 Task: Find connections with filter location Cerquilho with filter topic #productmanagementwith filter profile language French with filter current company Career For Freshers with filter school Vijayawada Jobs with filter industry Business Intelligence Platforms with filter service category Network Support with filter keywords title Personal Trainer
Action: Mouse moved to (541, 107)
Screenshot: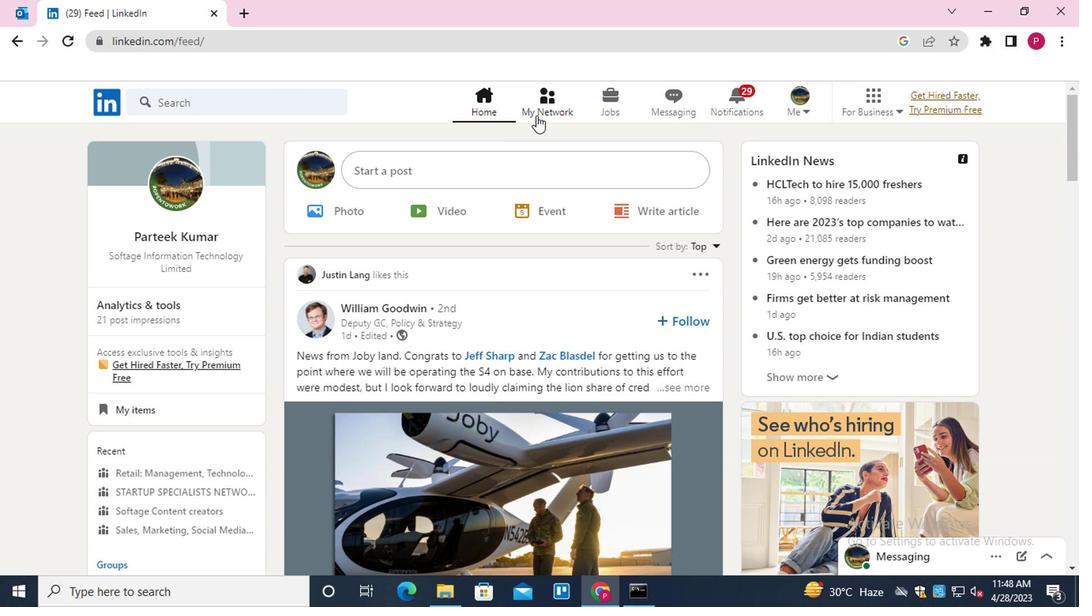 
Action: Mouse pressed left at (541, 107)
Screenshot: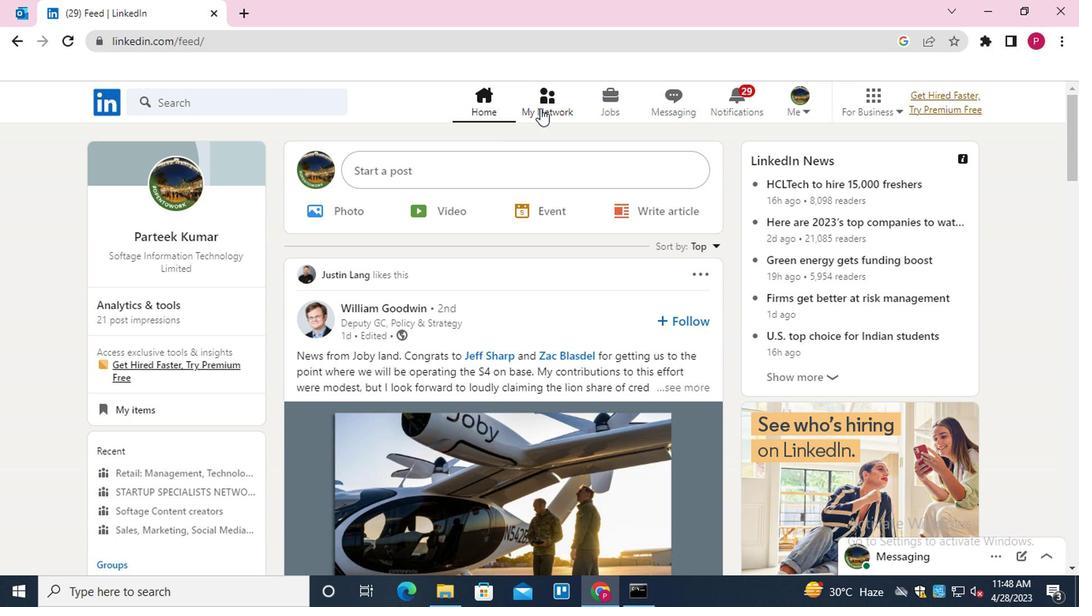 
Action: Mouse moved to (242, 198)
Screenshot: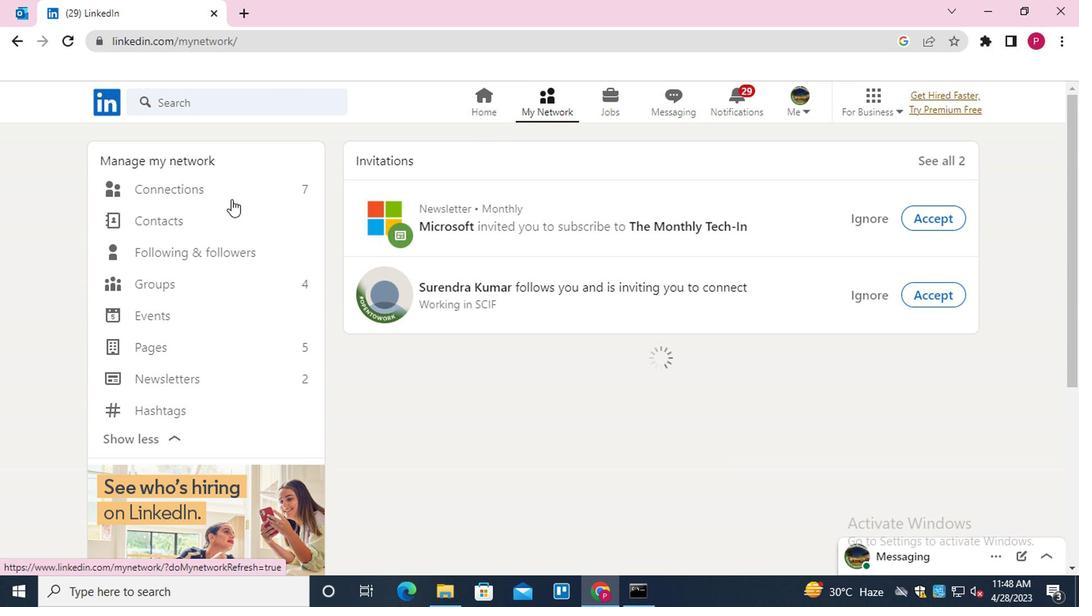 
Action: Mouse pressed left at (242, 198)
Screenshot: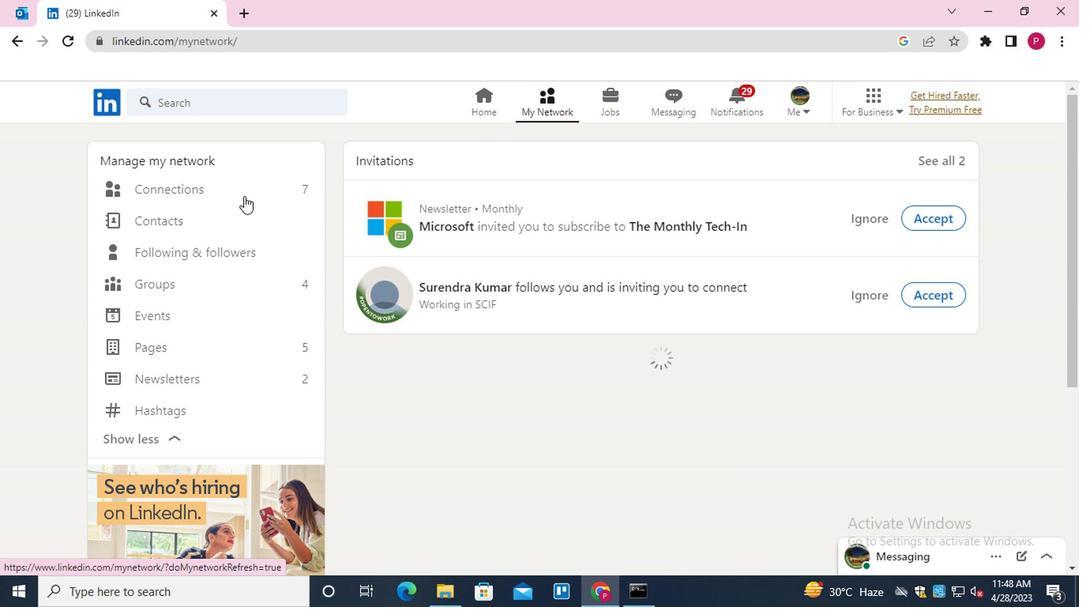 
Action: Mouse moved to (251, 194)
Screenshot: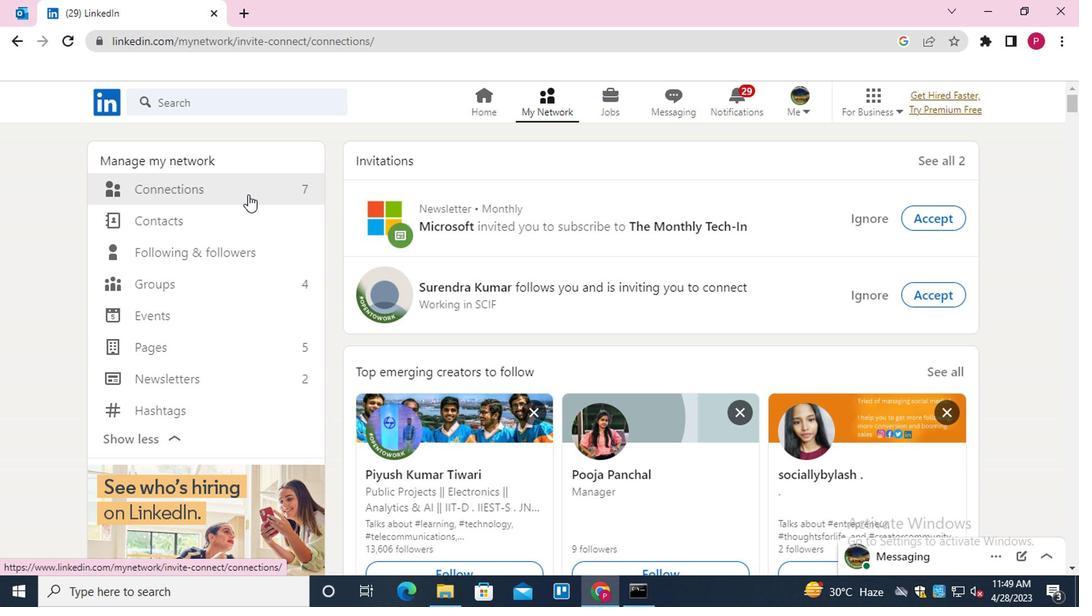 
Action: Mouse pressed left at (251, 194)
Screenshot: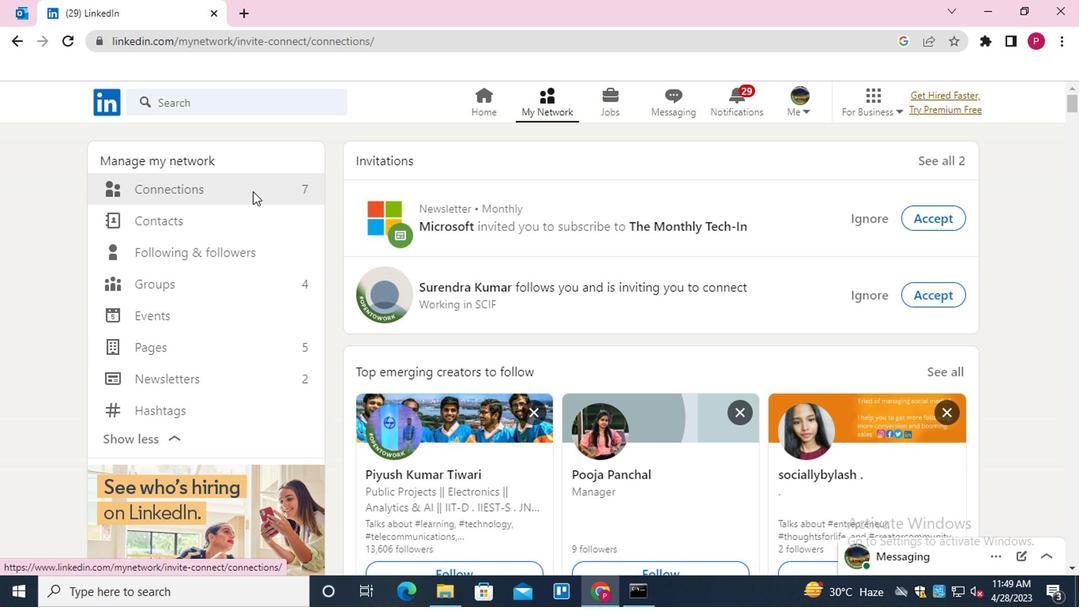 
Action: Mouse moved to (644, 192)
Screenshot: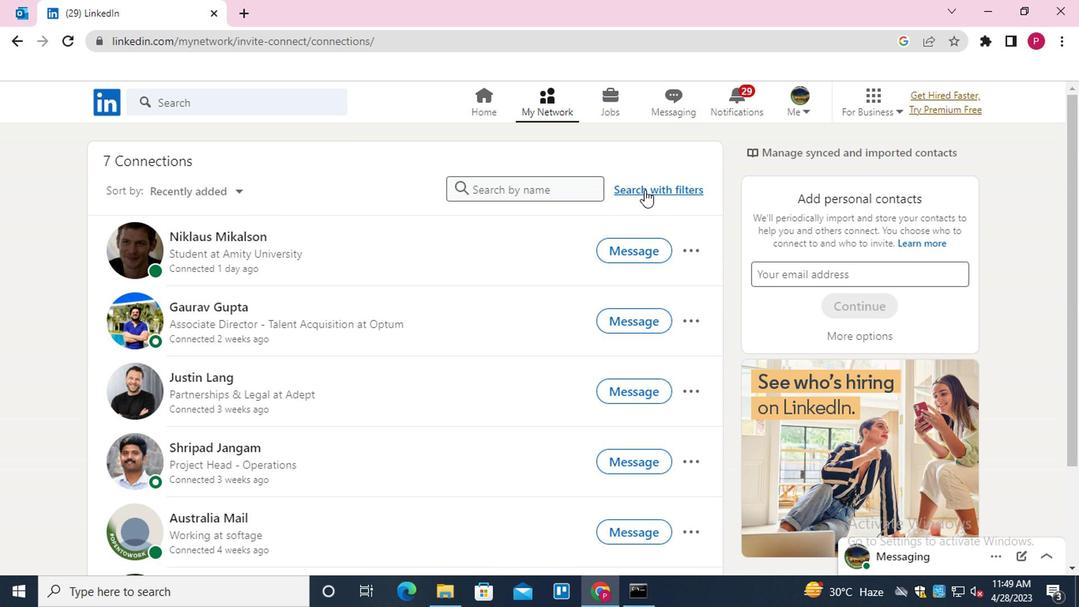 
Action: Mouse pressed left at (644, 192)
Screenshot: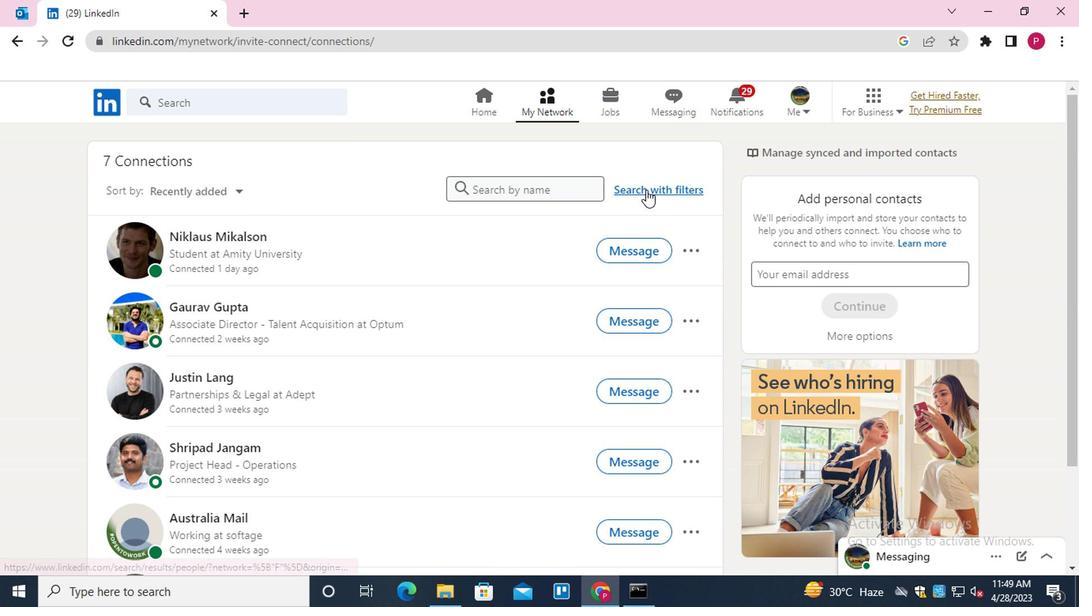 
Action: Mouse moved to (596, 147)
Screenshot: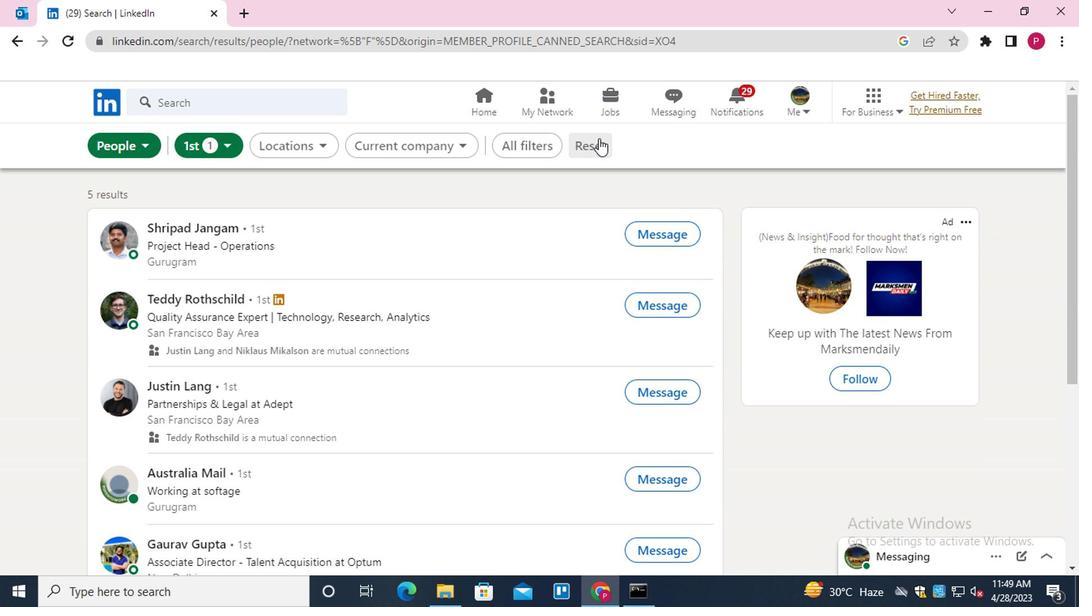 
Action: Mouse pressed left at (596, 147)
Screenshot: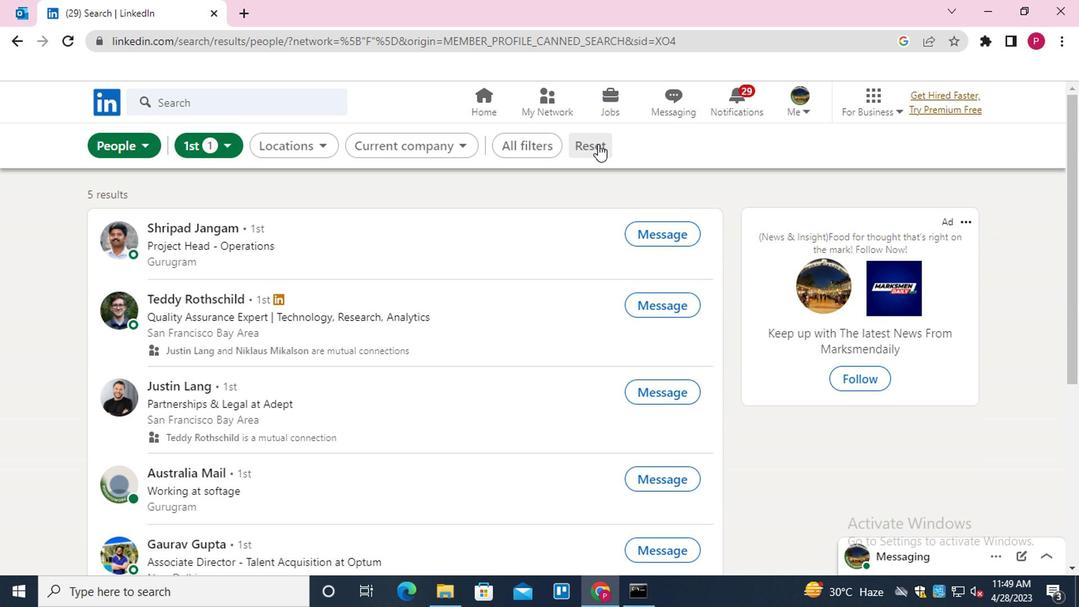 
Action: Mouse moved to (555, 150)
Screenshot: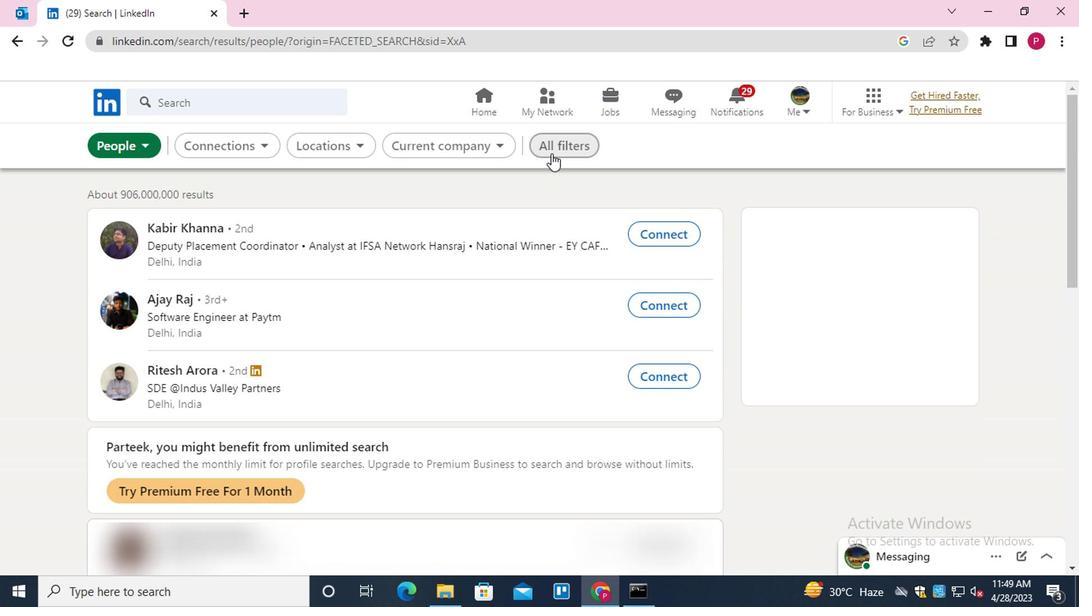 
Action: Mouse pressed left at (555, 150)
Screenshot: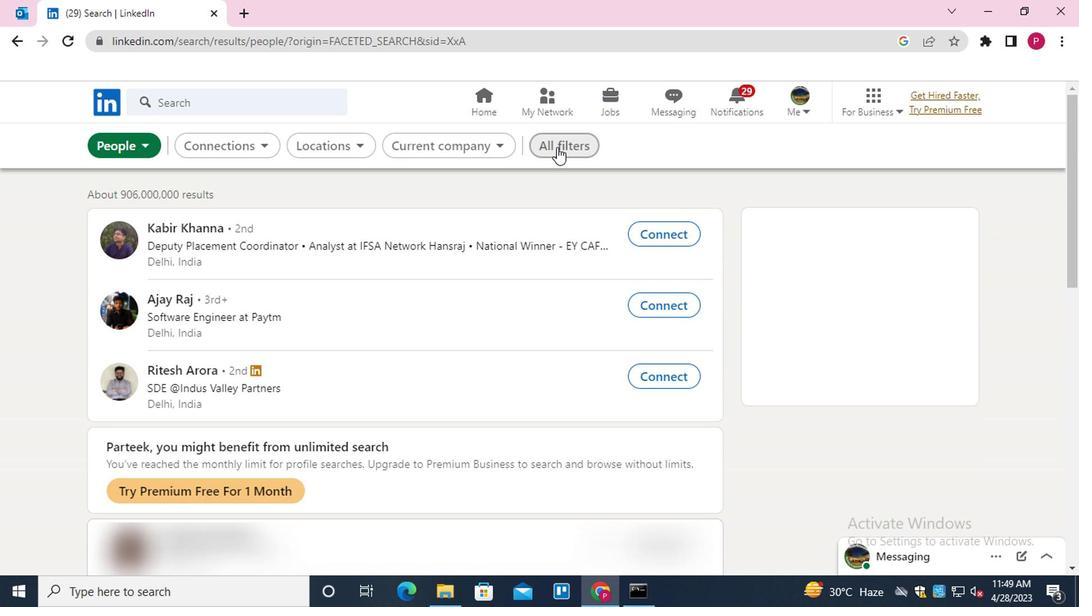 
Action: Mouse moved to (901, 352)
Screenshot: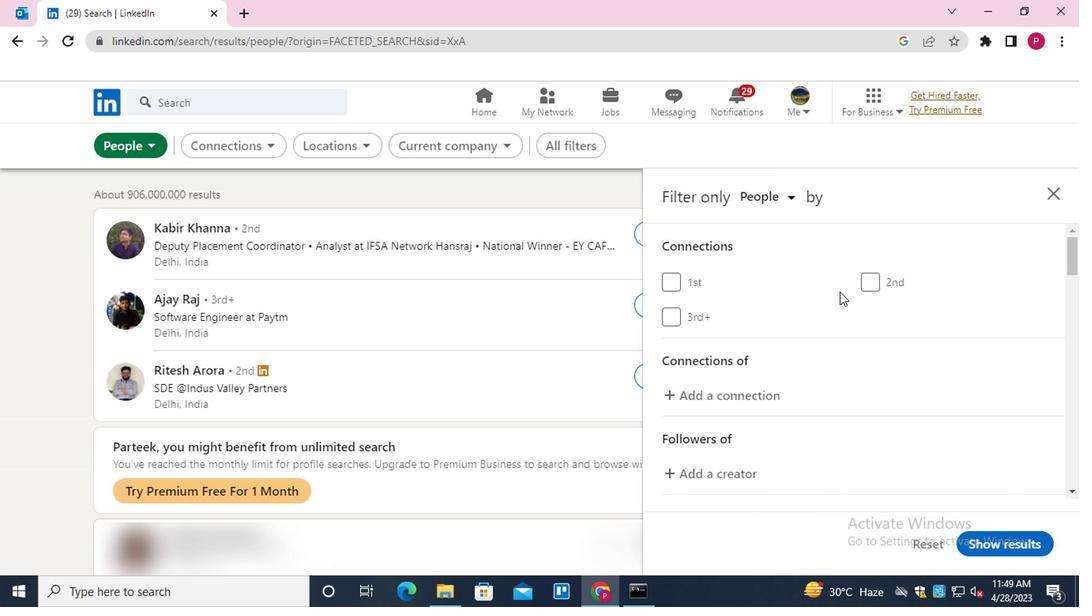 
Action: Mouse scrolled (901, 351) with delta (0, 0)
Screenshot: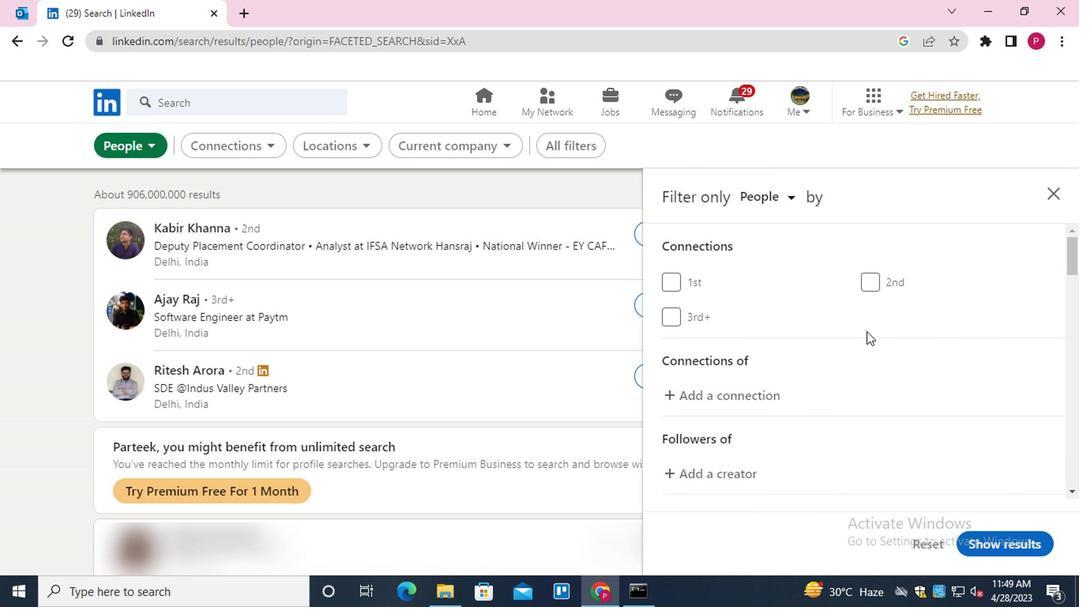 
Action: Mouse scrolled (901, 351) with delta (0, 0)
Screenshot: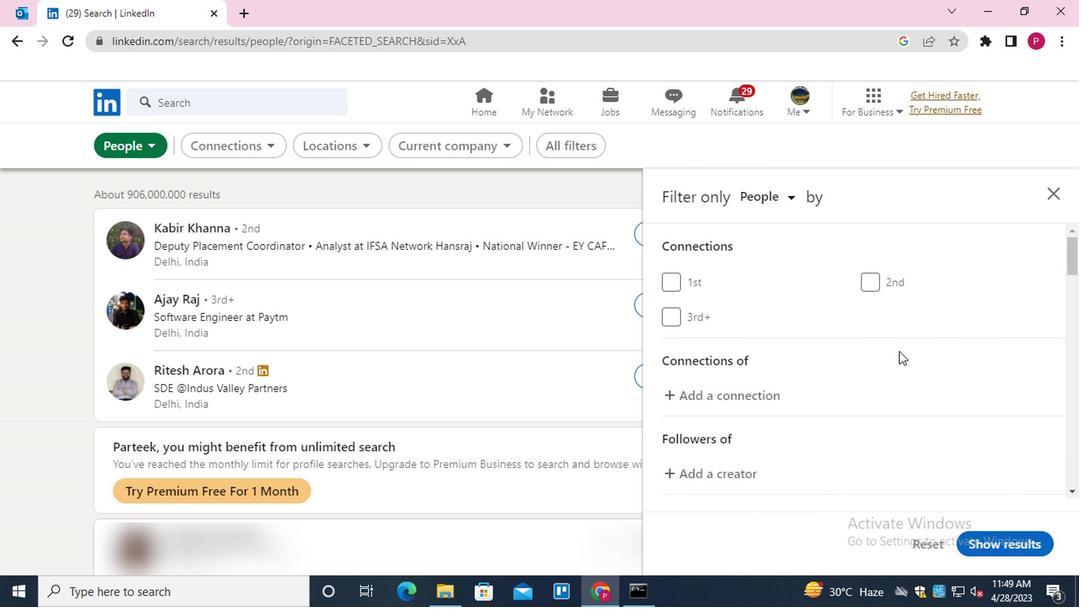 
Action: Mouse moved to (845, 367)
Screenshot: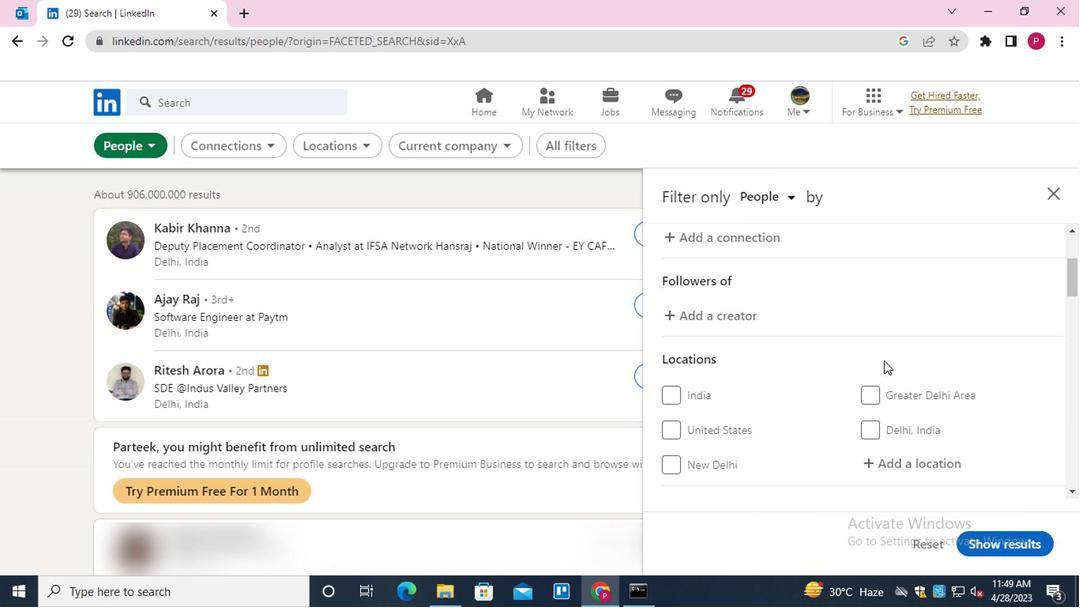
Action: Mouse scrolled (845, 366) with delta (0, -1)
Screenshot: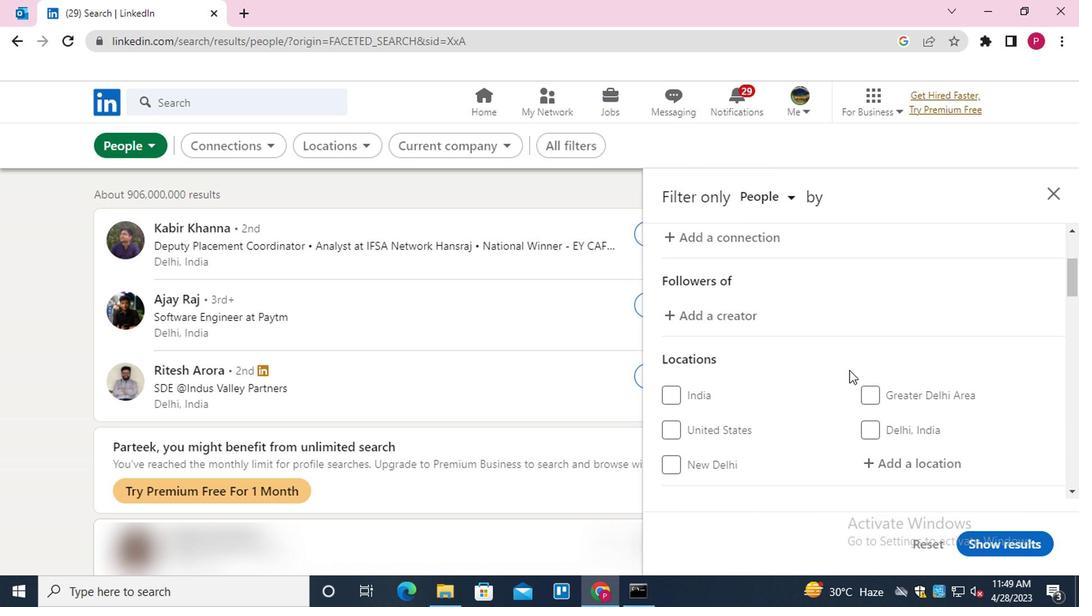 
Action: Mouse moved to (844, 367)
Screenshot: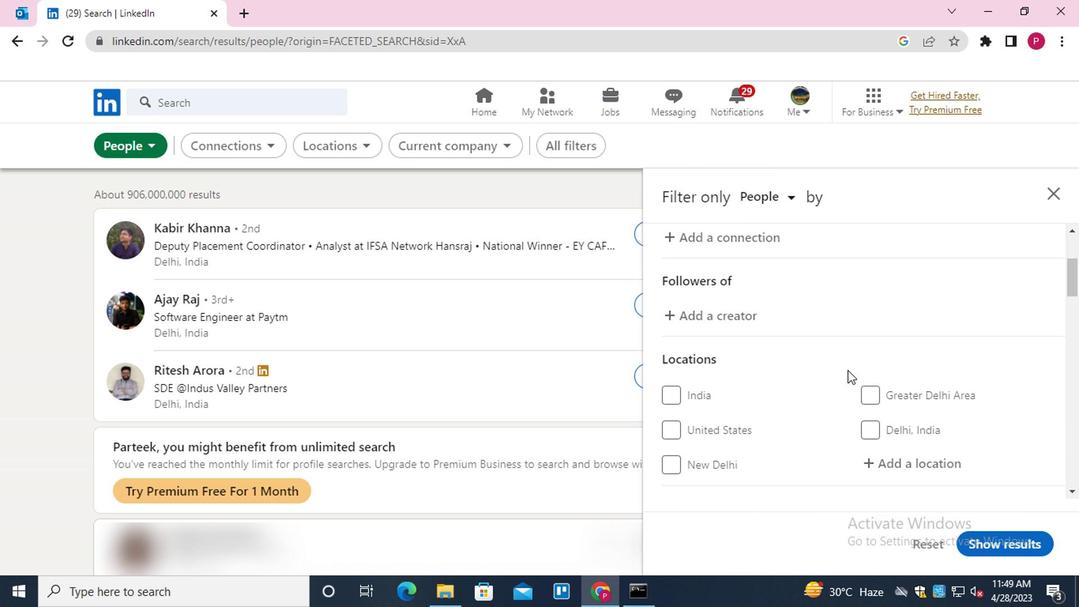 
Action: Mouse scrolled (844, 366) with delta (0, -1)
Screenshot: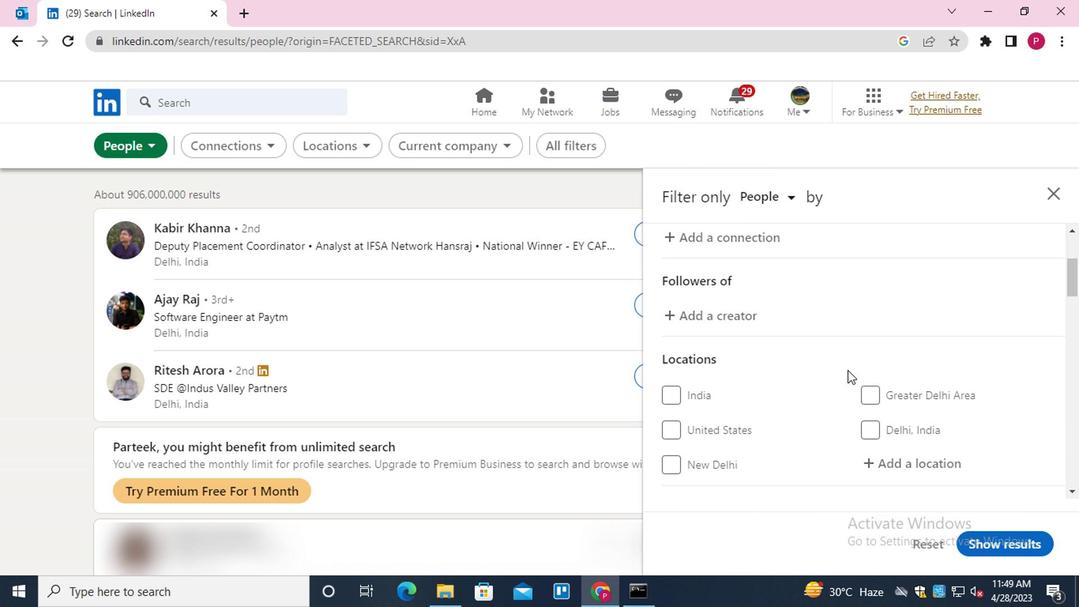 
Action: Mouse moved to (927, 299)
Screenshot: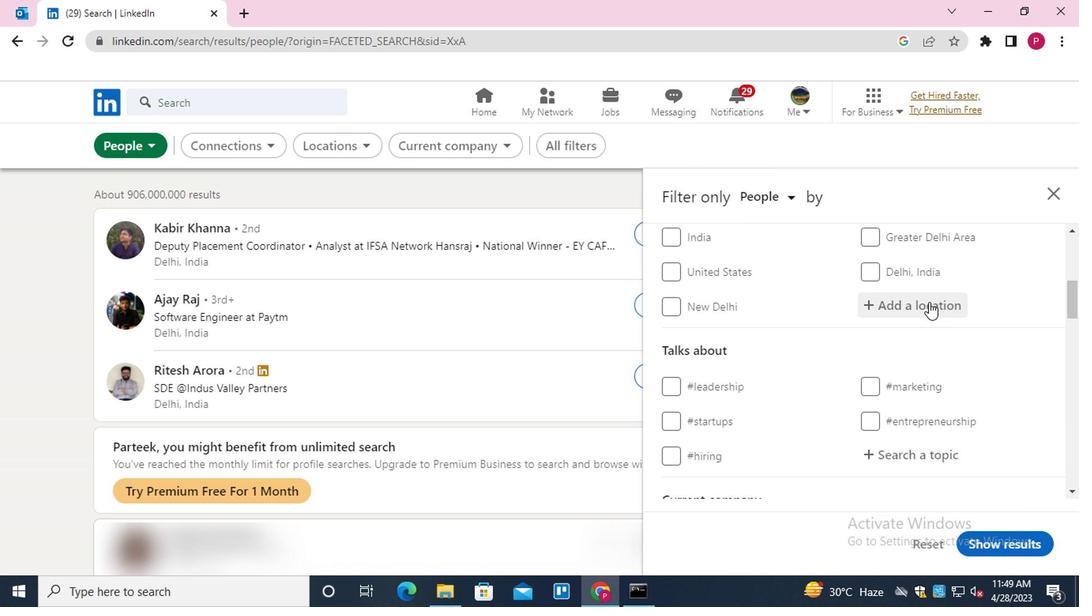 
Action: Mouse pressed left at (927, 299)
Screenshot: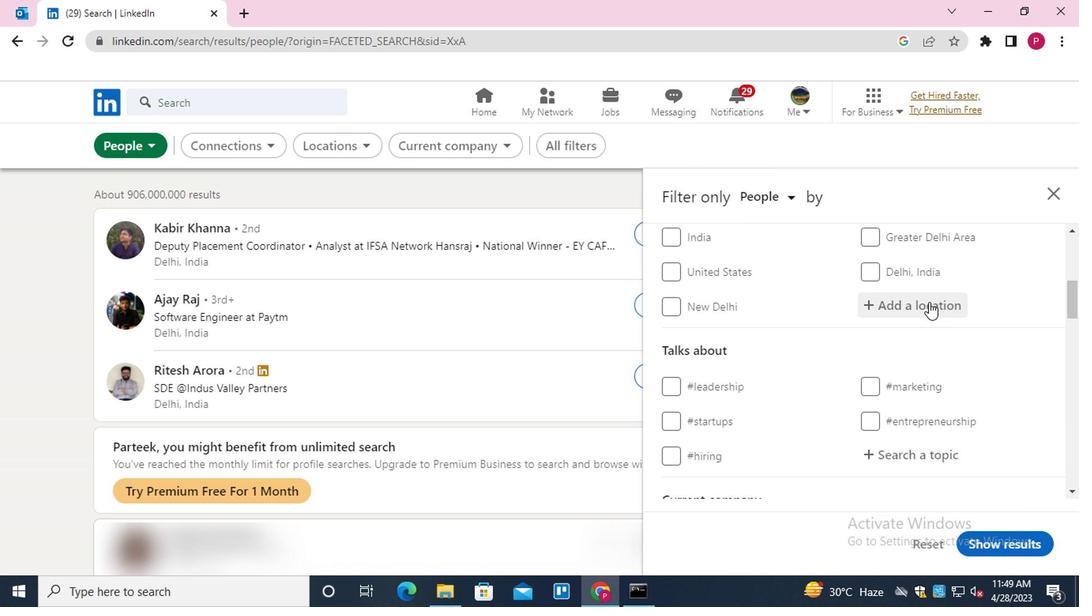 
Action: Key pressed <Key.shift><Key.shift><Key.shift><Key.shift>CERQU<Key.down><Key.enter>
Screenshot: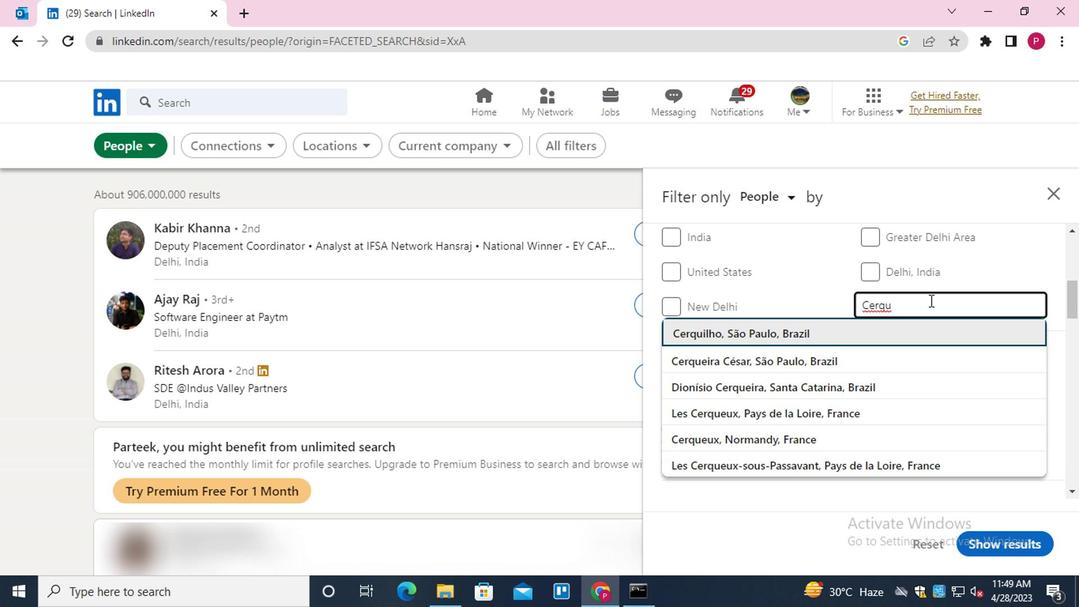 
Action: Mouse moved to (810, 311)
Screenshot: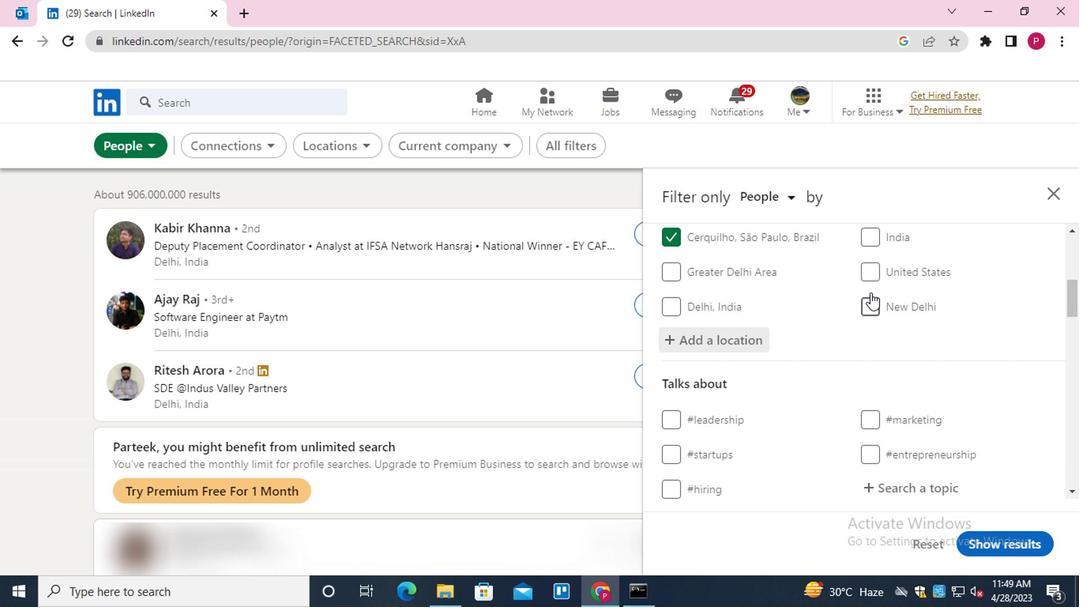 
Action: Mouse scrolled (810, 310) with delta (0, -1)
Screenshot: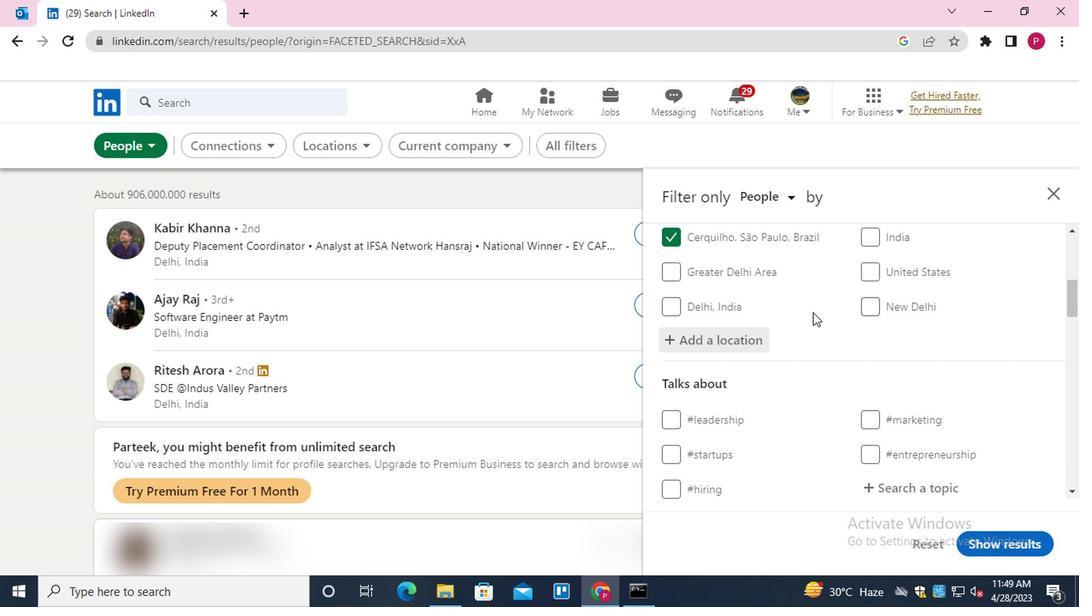 
Action: Mouse scrolled (810, 310) with delta (0, -1)
Screenshot: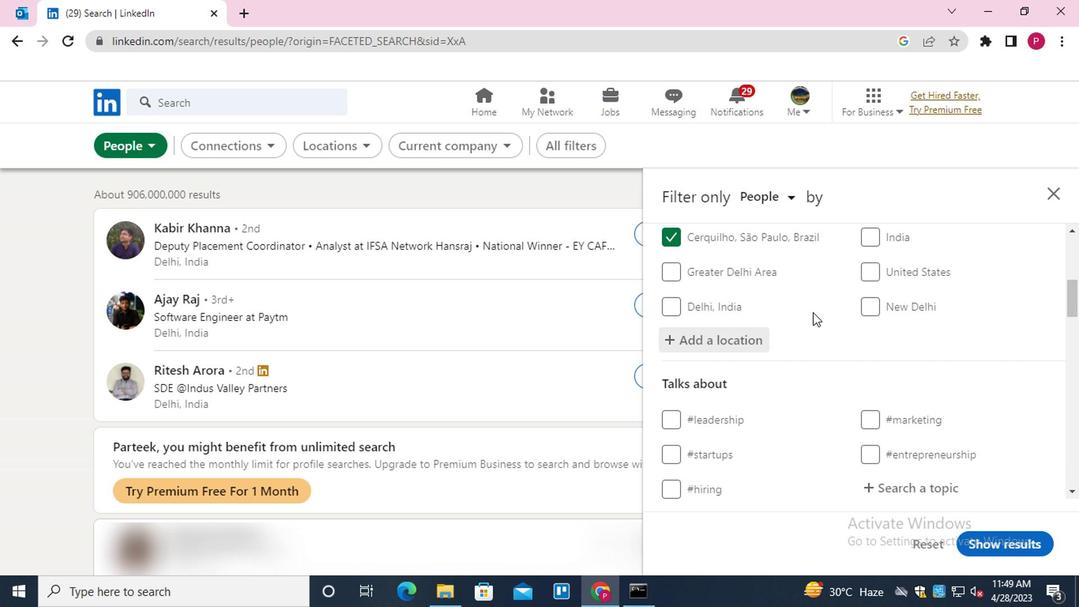
Action: Mouse scrolled (810, 310) with delta (0, -1)
Screenshot: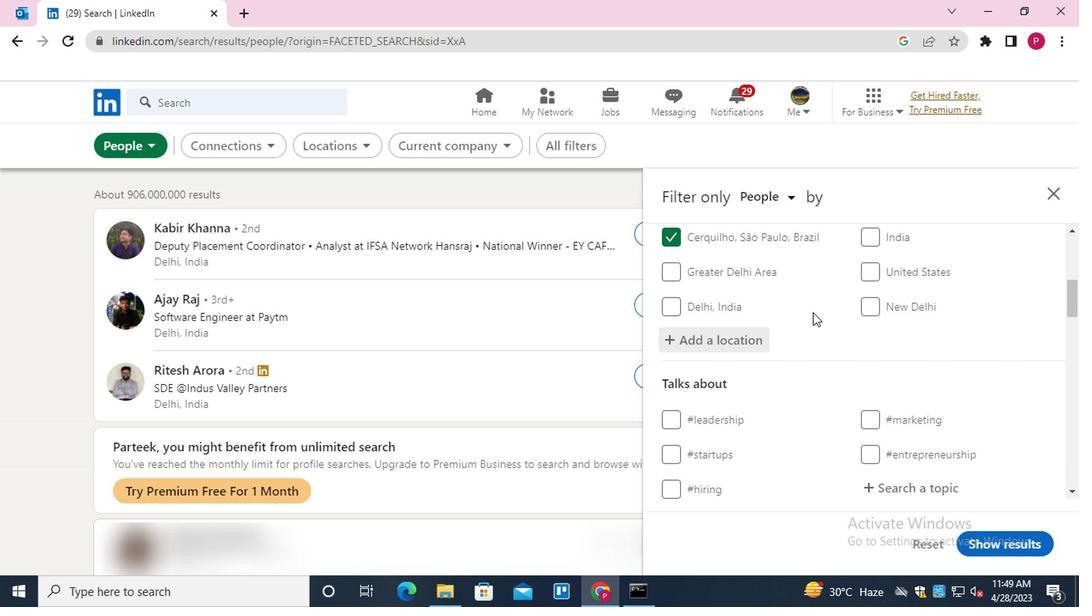 
Action: Mouse moved to (850, 290)
Screenshot: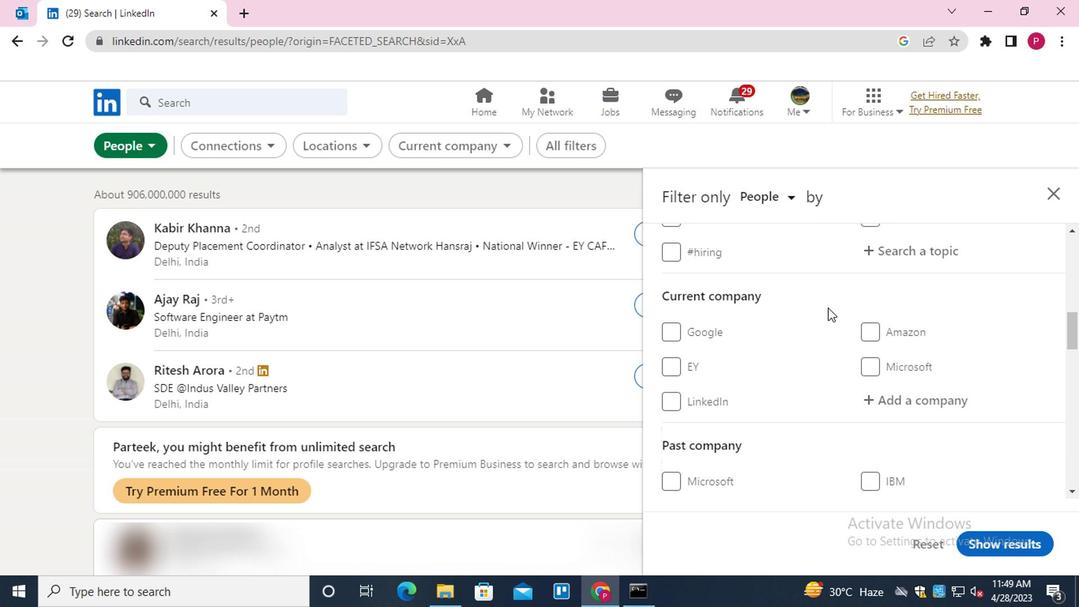 
Action: Mouse scrolled (850, 290) with delta (0, 0)
Screenshot: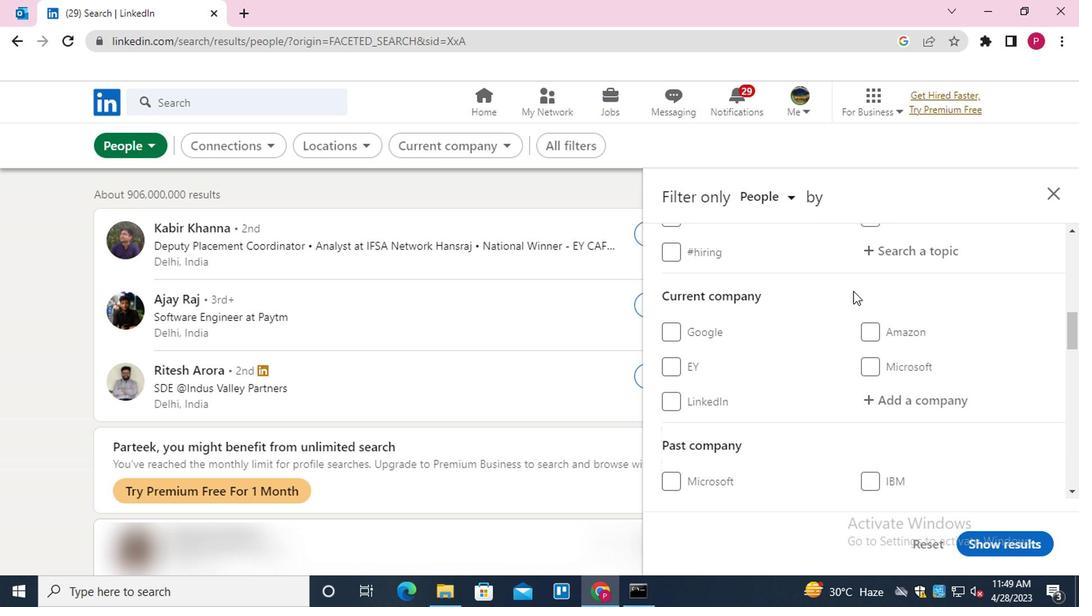 
Action: Mouse moved to (903, 328)
Screenshot: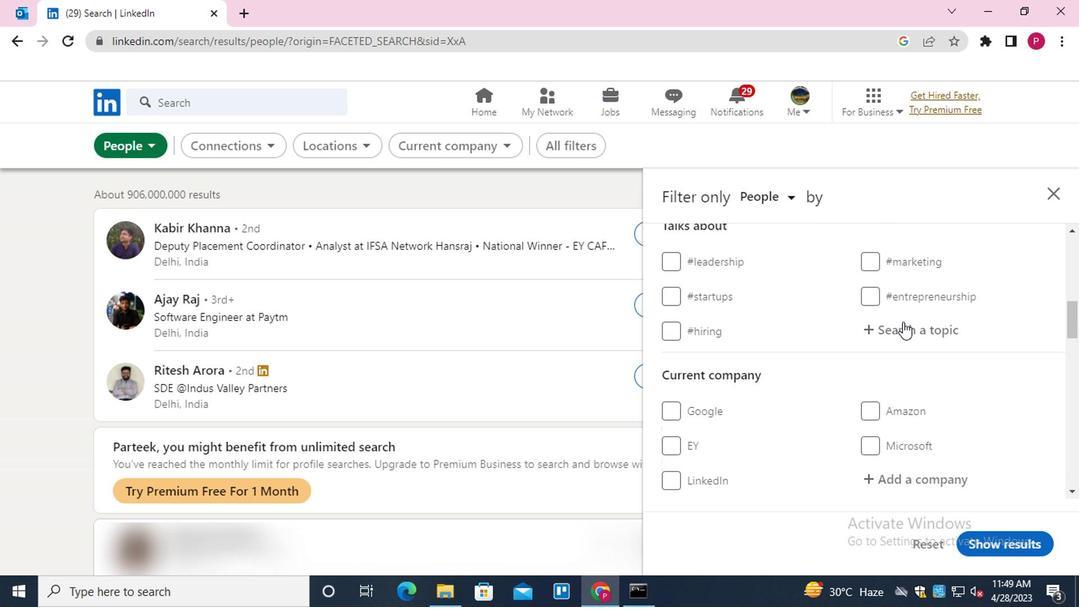 
Action: Mouse pressed left at (903, 328)
Screenshot: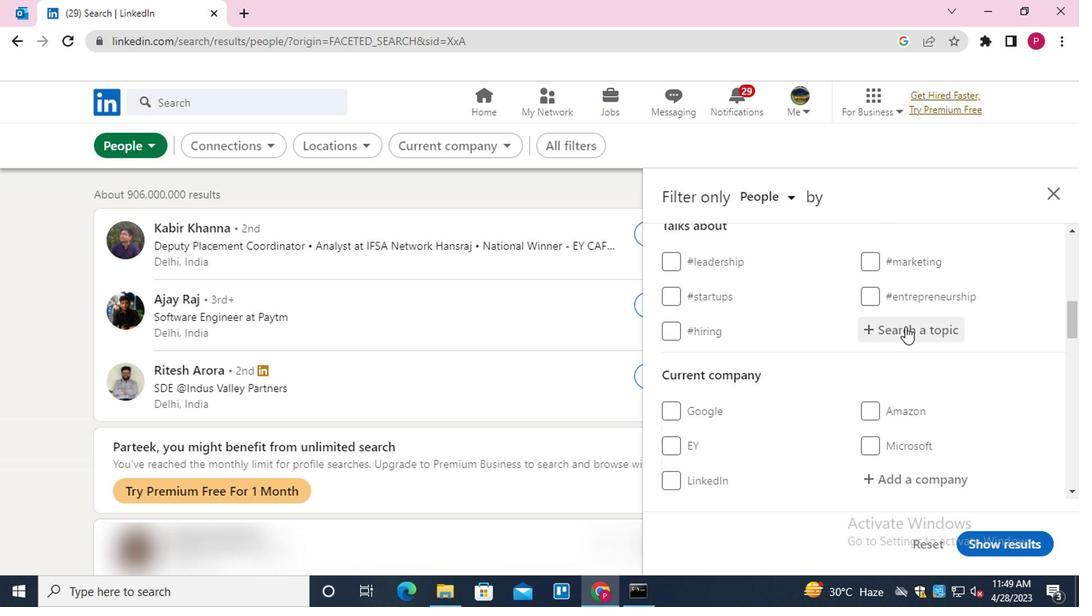 
Action: Key pressed PRODUCTMANAGER<Key.down><Key.up><Key.up><Key.up><Key.backspace><Key.backspace><Key.down><Key.enter>
Screenshot: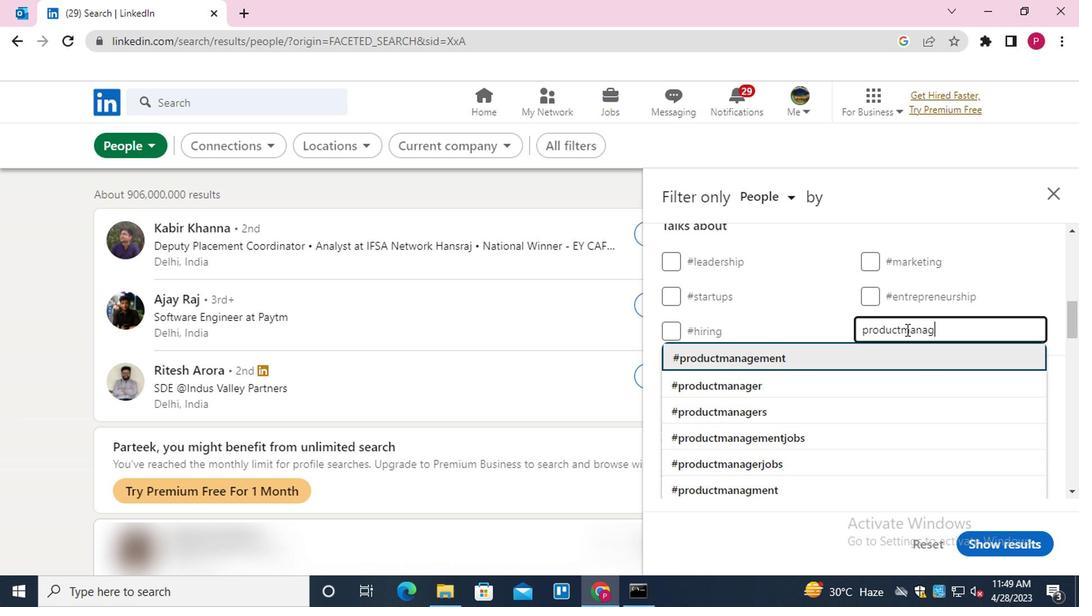 
Action: Mouse moved to (872, 343)
Screenshot: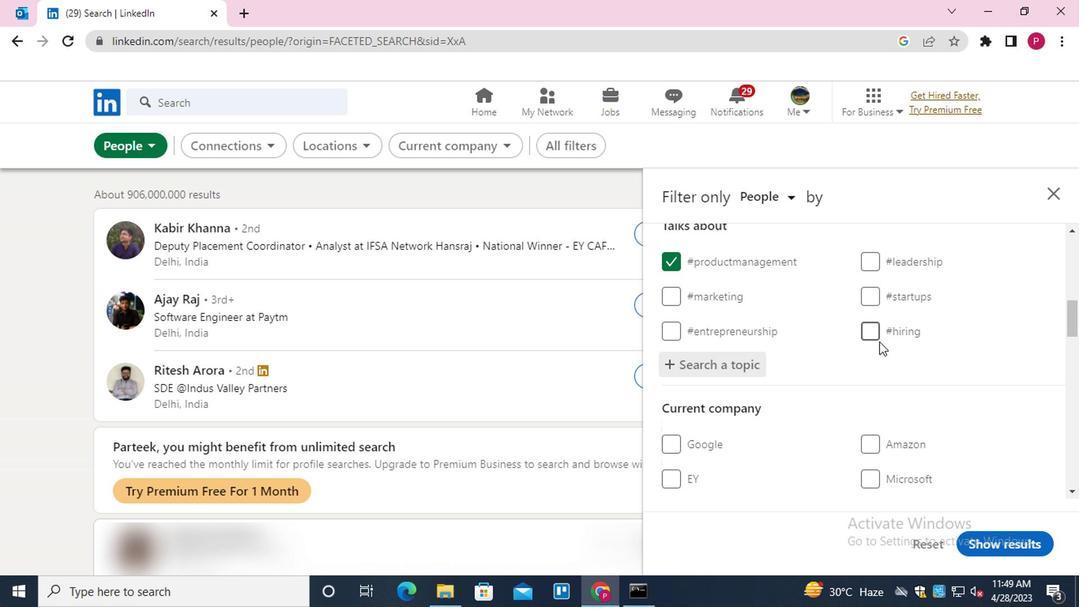 
Action: Mouse scrolled (872, 341) with delta (0, -1)
Screenshot: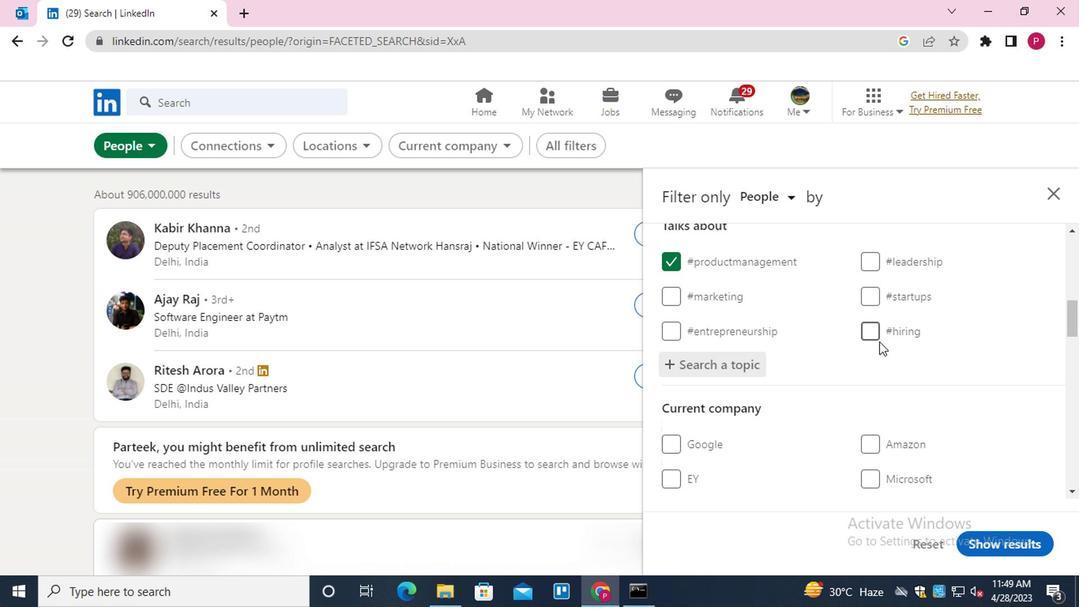 
Action: Mouse scrolled (872, 341) with delta (0, -1)
Screenshot: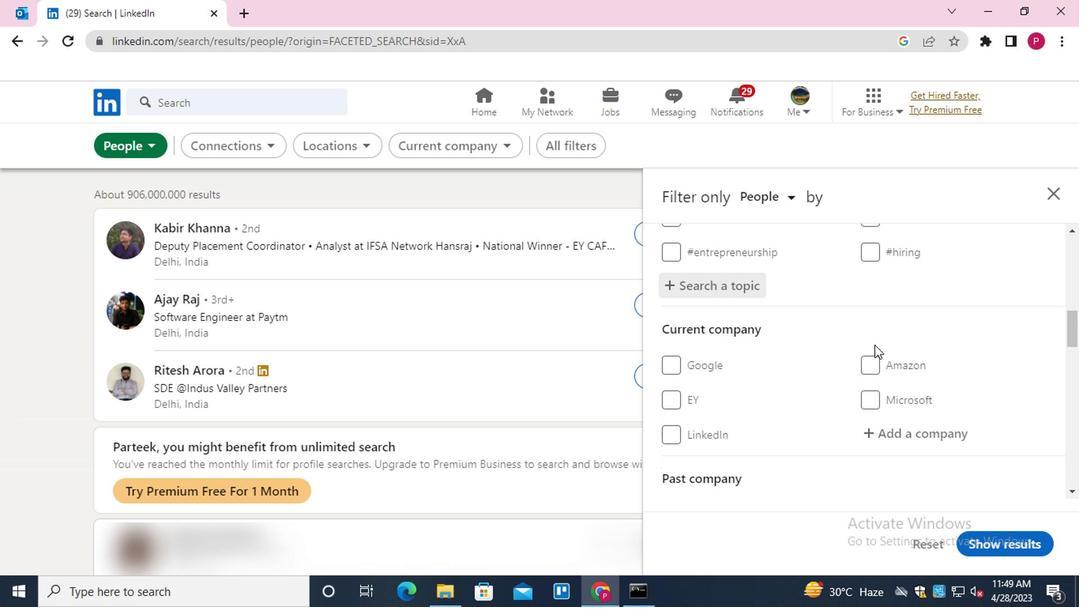 
Action: Mouse scrolled (872, 341) with delta (0, -1)
Screenshot: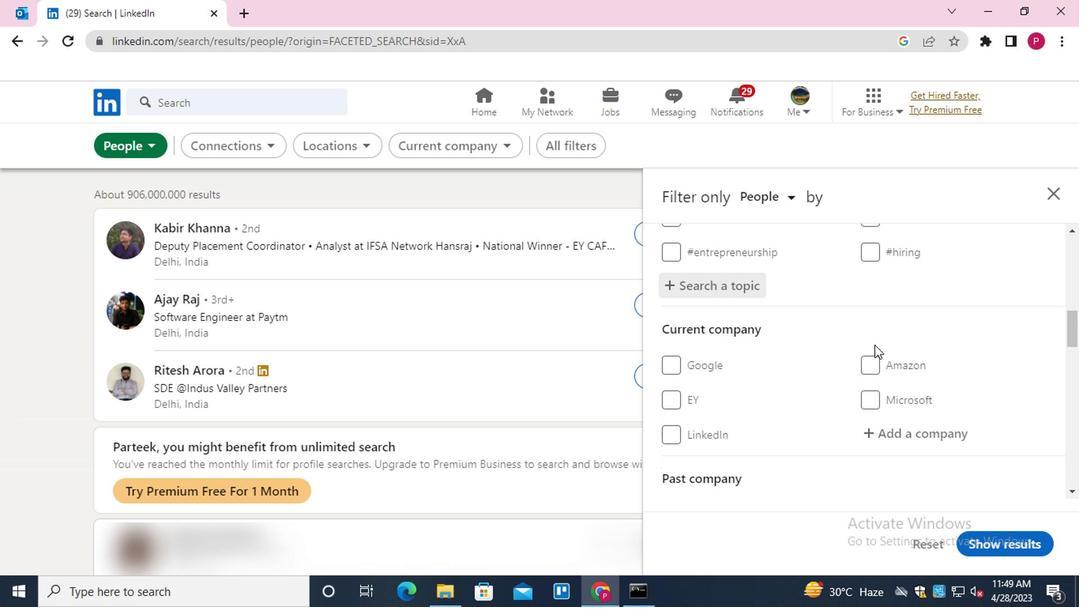 
Action: Mouse moved to (867, 345)
Screenshot: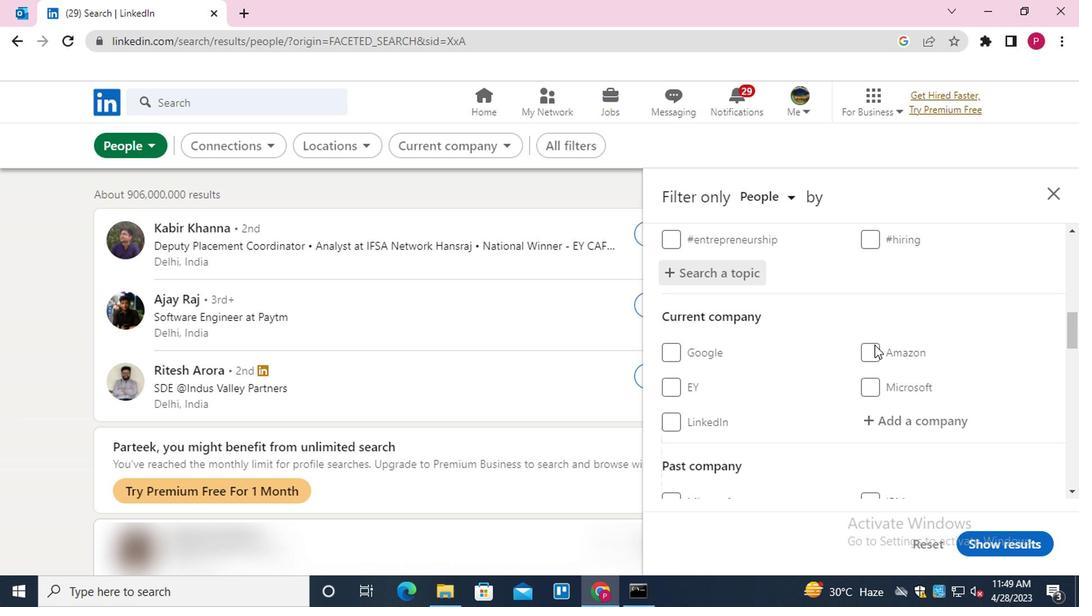 
Action: Mouse scrolled (867, 344) with delta (0, 0)
Screenshot: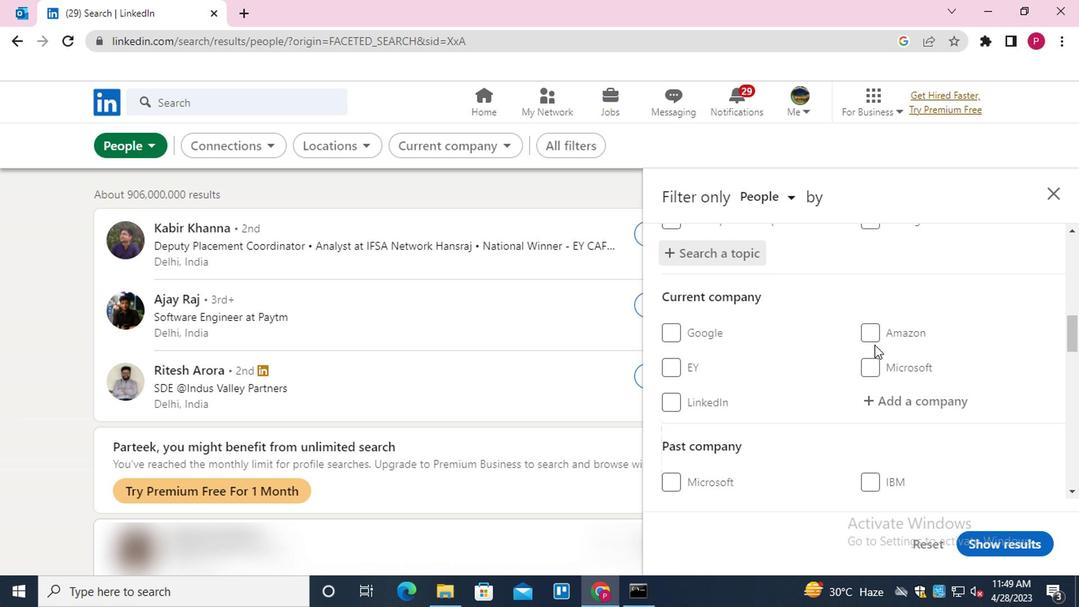 
Action: Mouse moved to (860, 345)
Screenshot: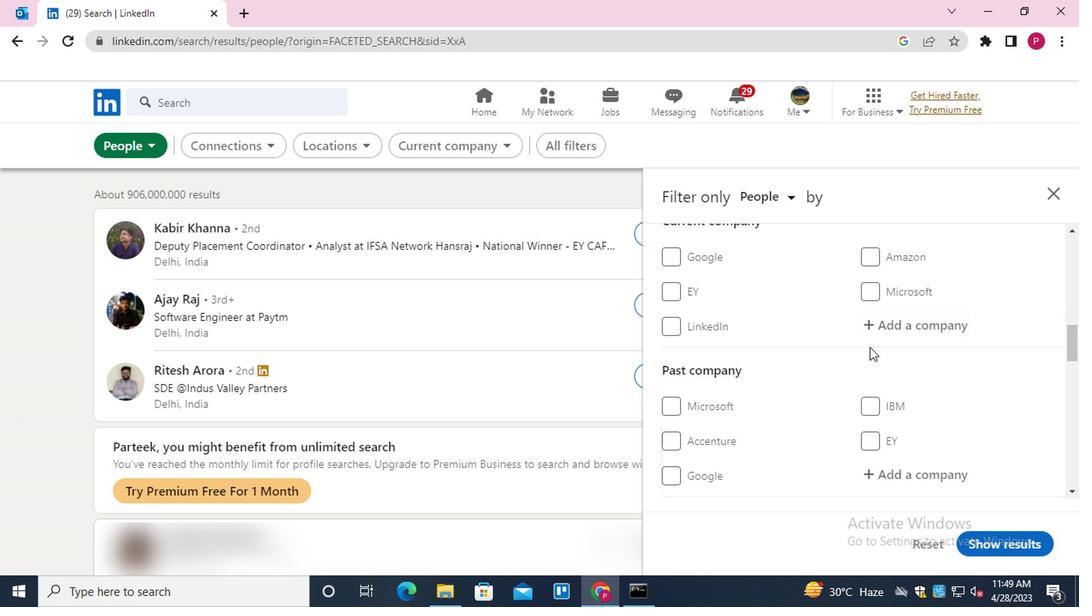 
Action: Mouse scrolled (860, 345) with delta (0, 0)
Screenshot: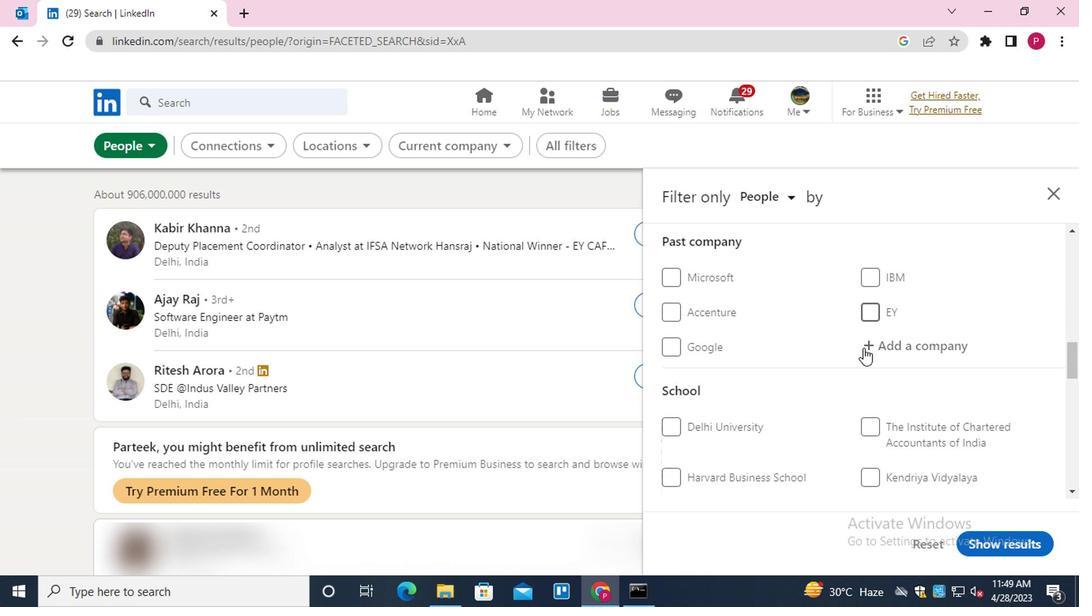 
Action: Mouse scrolled (860, 345) with delta (0, 0)
Screenshot: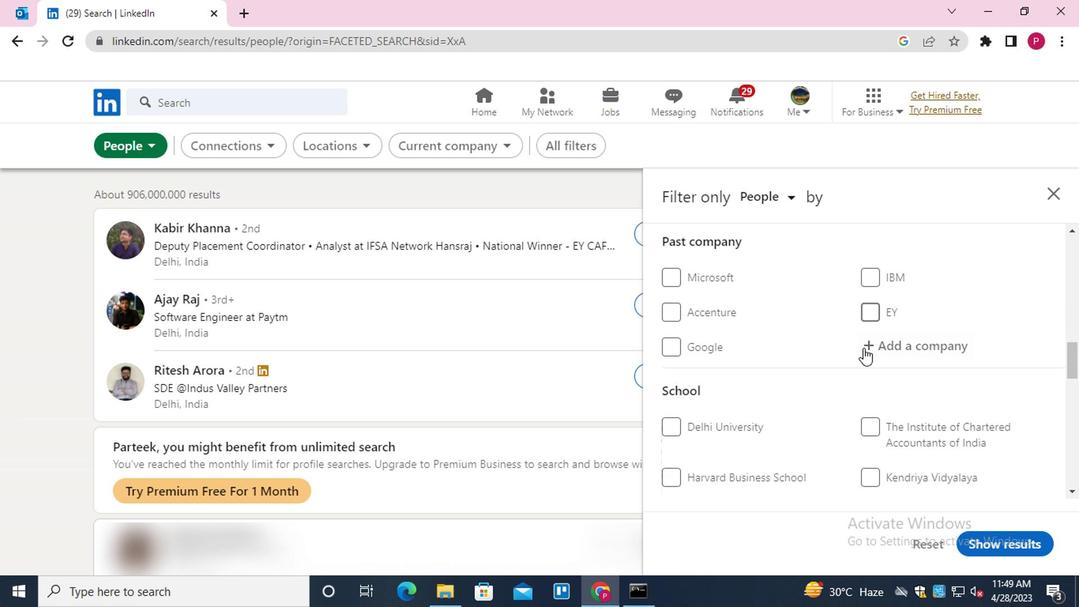 
Action: Mouse moved to (715, 353)
Screenshot: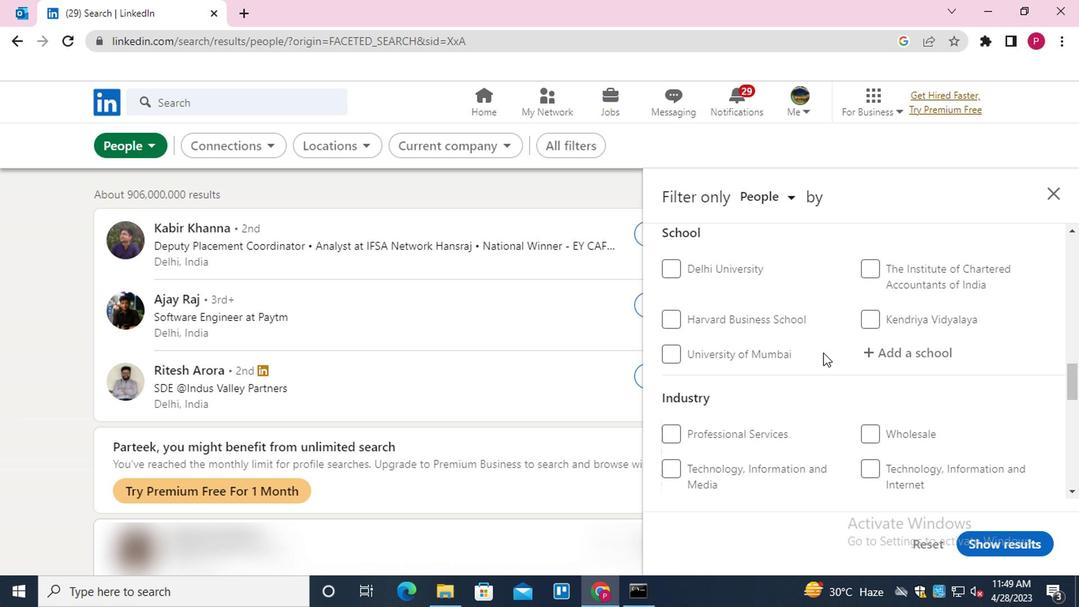 
Action: Mouse scrolled (715, 353) with delta (0, 0)
Screenshot: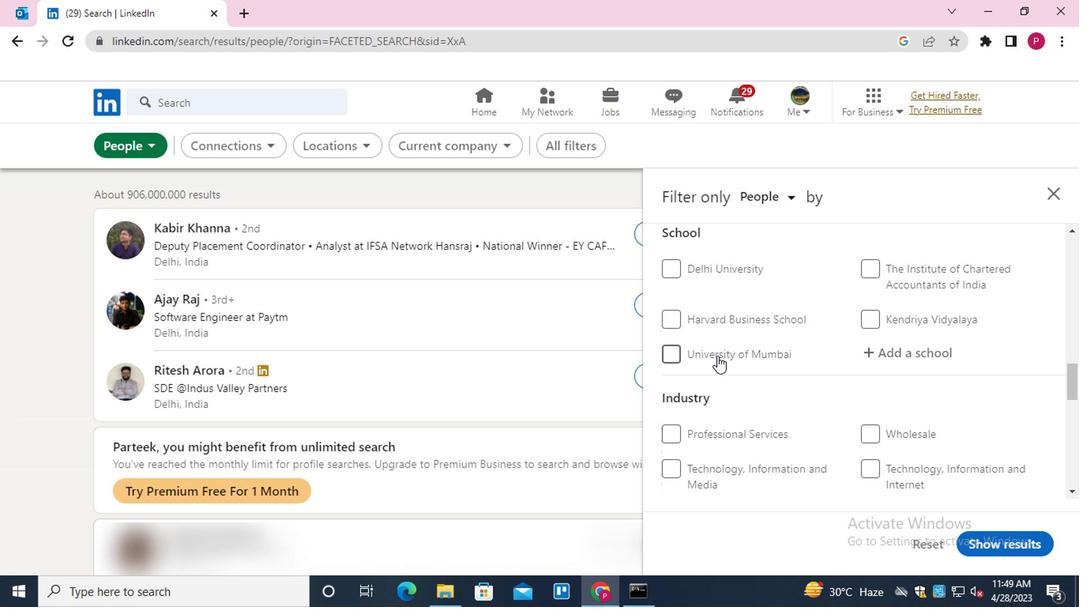 
Action: Mouse scrolled (715, 353) with delta (0, 0)
Screenshot: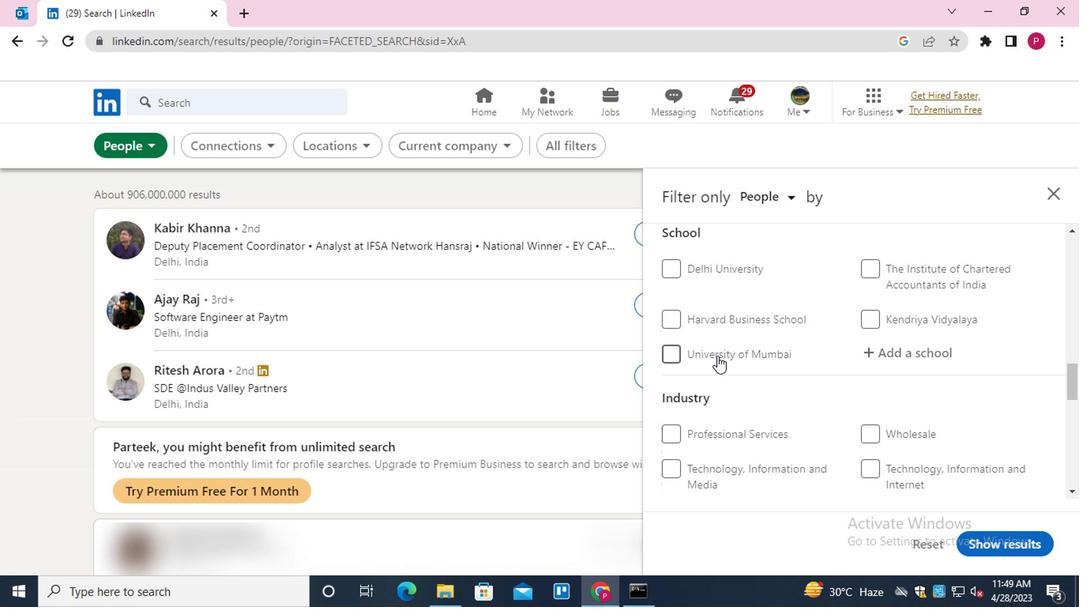 
Action: Mouse scrolled (715, 353) with delta (0, 0)
Screenshot: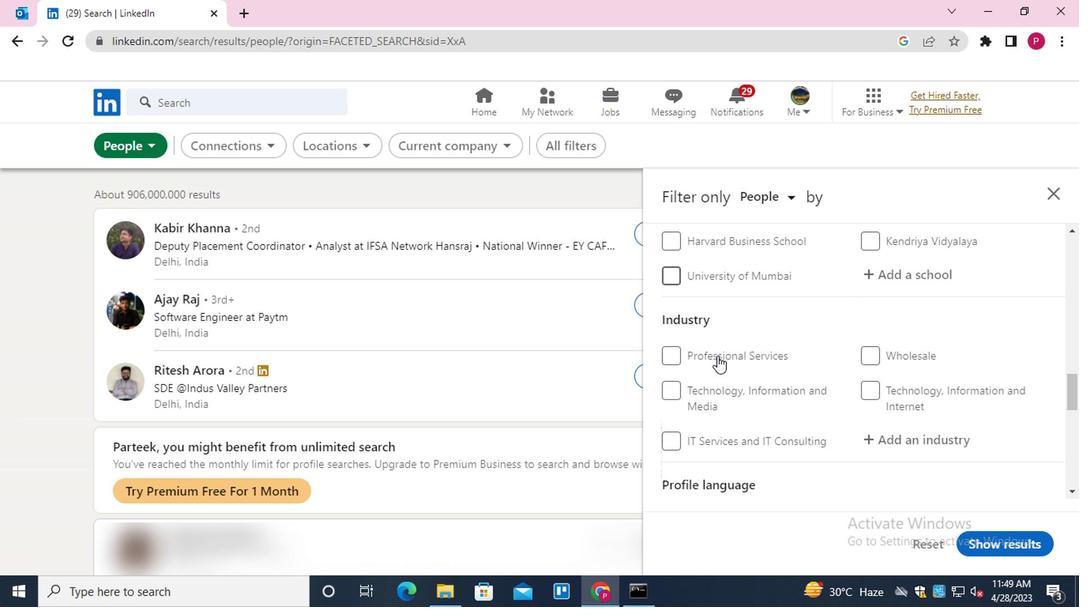 
Action: Mouse scrolled (715, 353) with delta (0, 0)
Screenshot: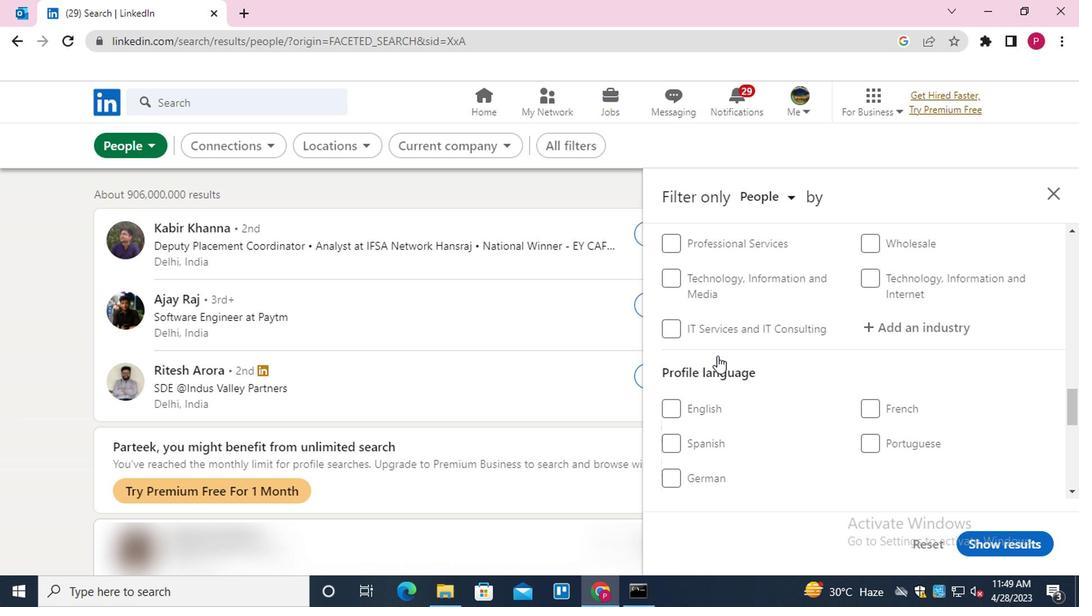 
Action: Mouse moved to (866, 286)
Screenshot: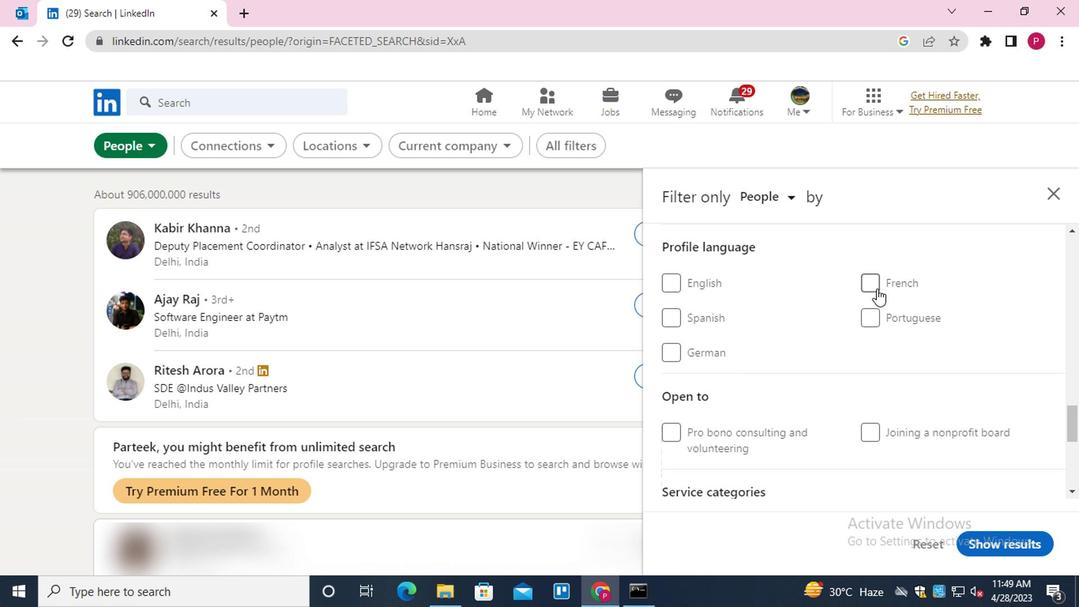 
Action: Mouse pressed left at (866, 286)
Screenshot: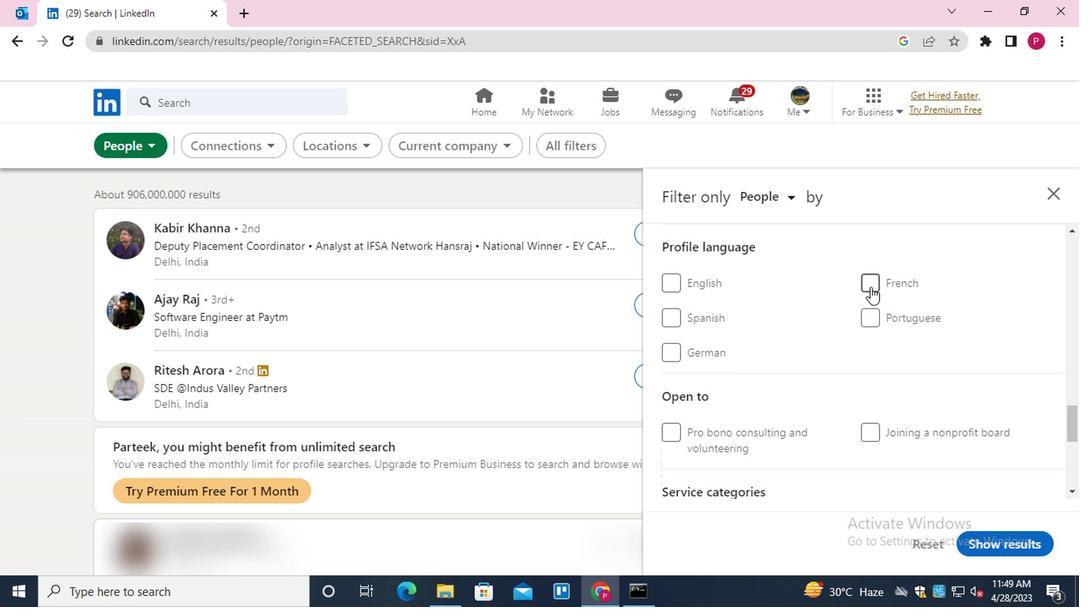 
Action: Mouse moved to (747, 412)
Screenshot: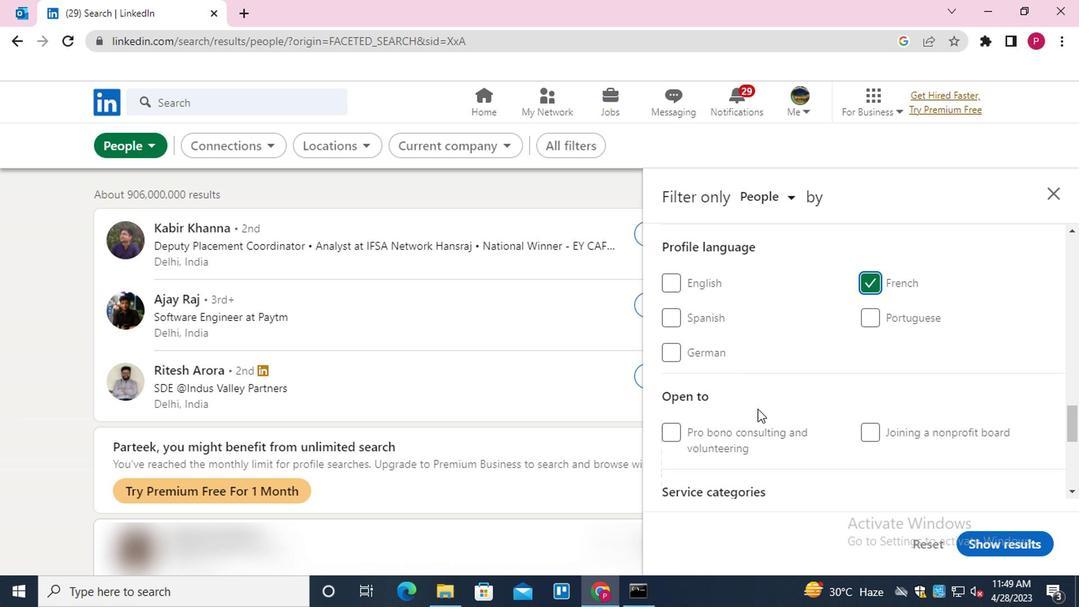 
Action: Mouse scrolled (747, 412) with delta (0, 0)
Screenshot: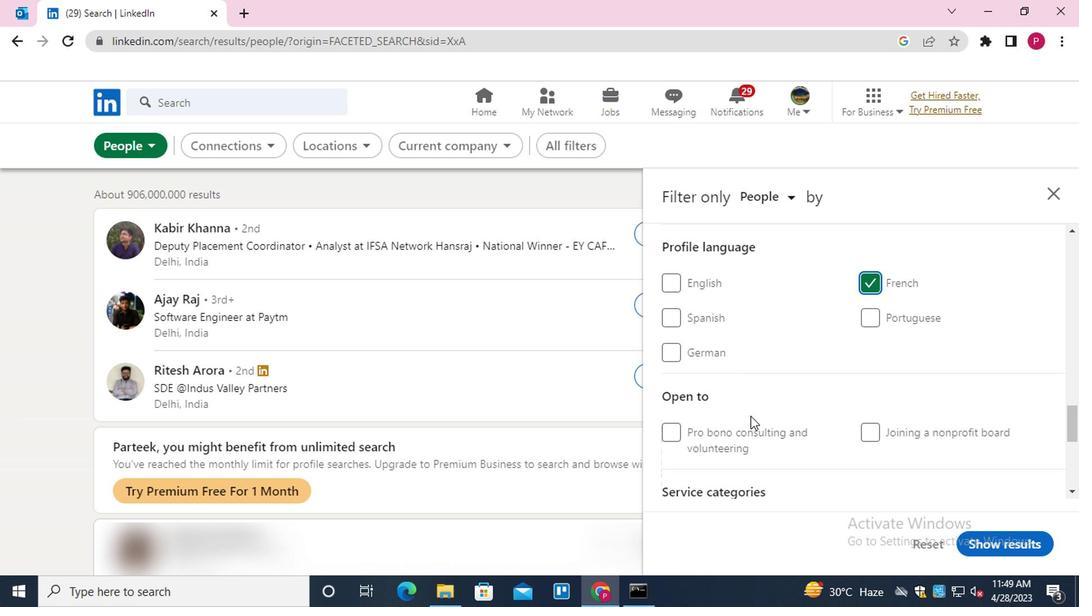 
Action: Mouse scrolled (747, 412) with delta (0, 0)
Screenshot: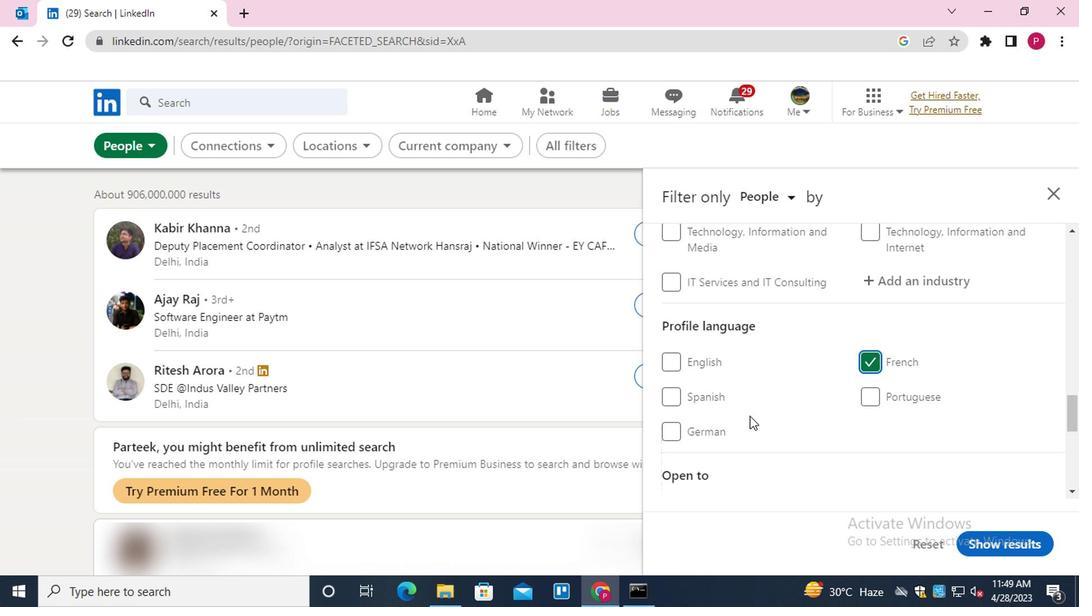 
Action: Mouse scrolled (747, 412) with delta (0, 0)
Screenshot: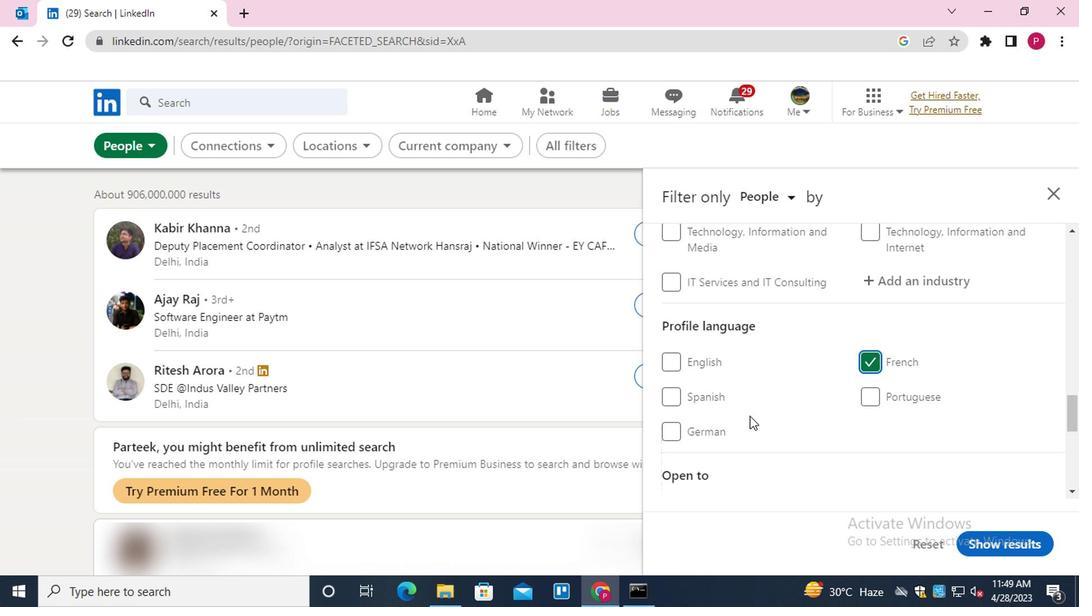 
Action: Mouse scrolled (747, 412) with delta (0, 0)
Screenshot: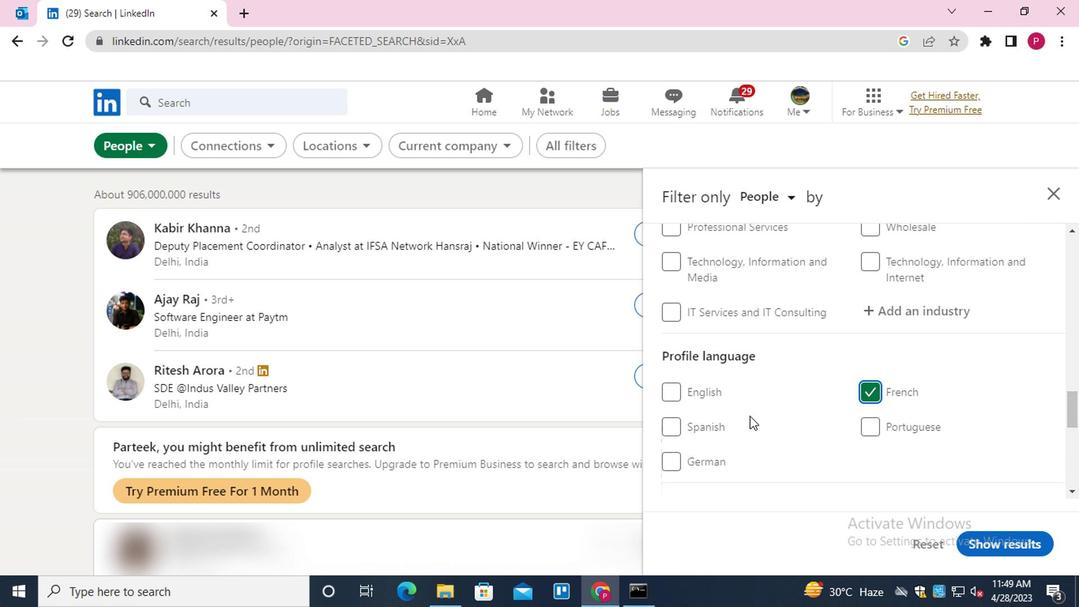 
Action: Mouse scrolled (747, 412) with delta (0, 0)
Screenshot: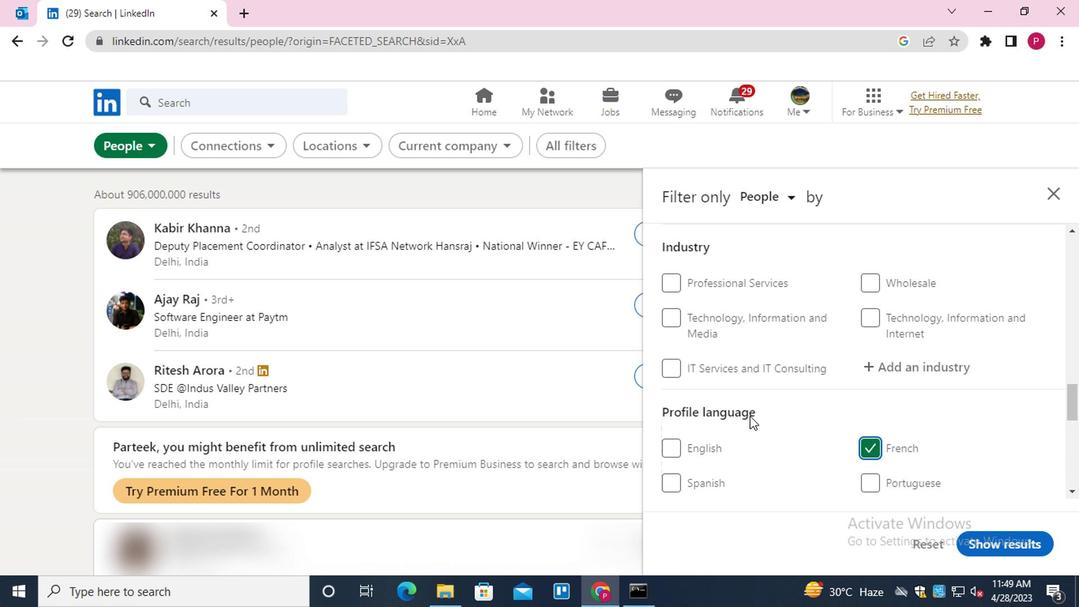 
Action: Mouse scrolled (747, 412) with delta (0, 0)
Screenshot: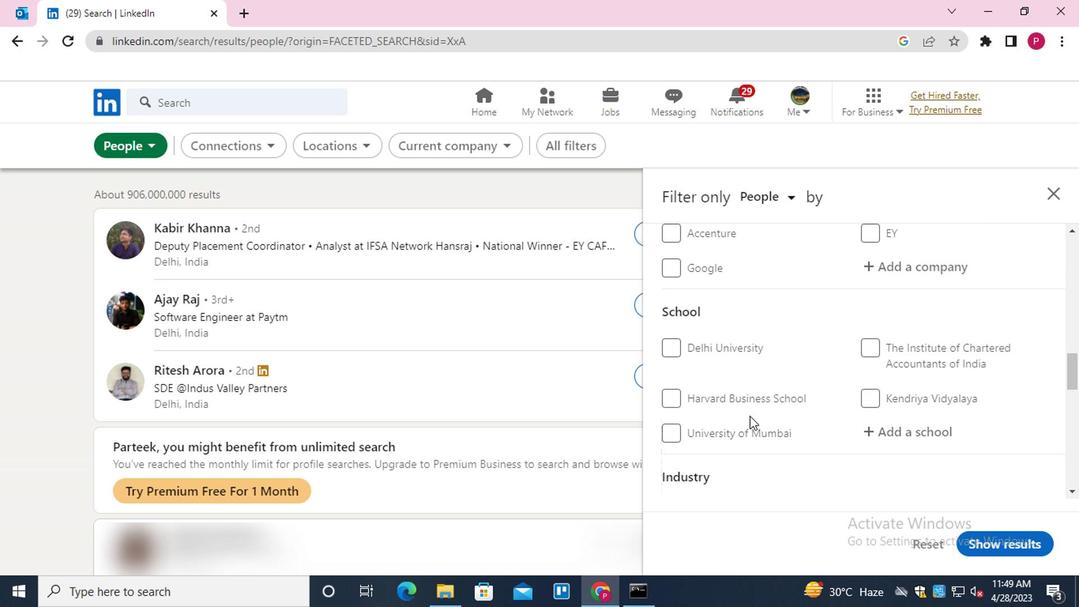 
Action: Mouse scrolled (747, 412) with delta (0, 0)
Screenshot: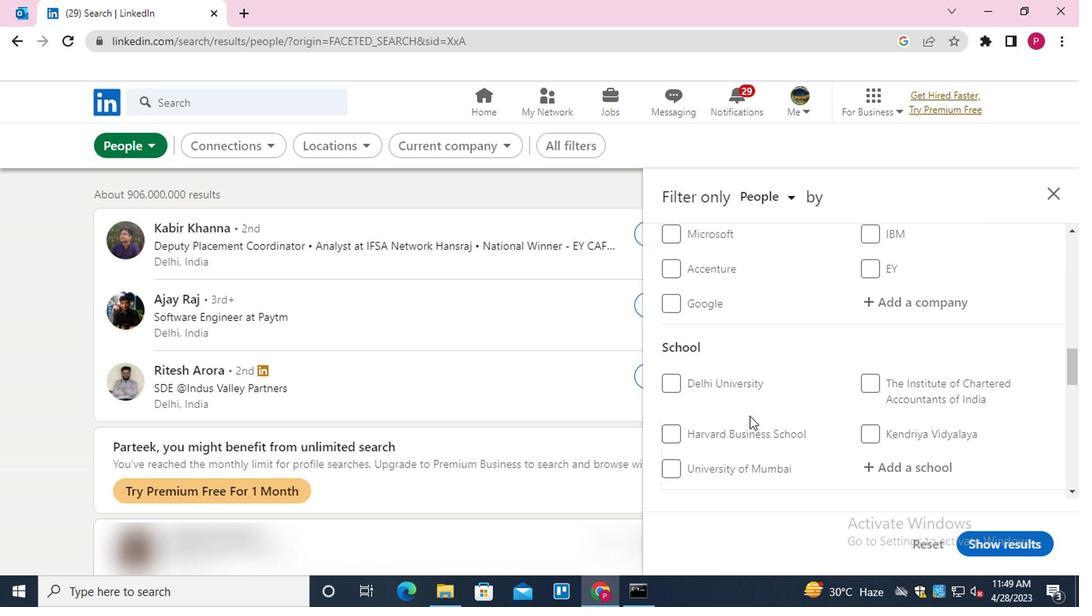 
Action: Mouse moved to (861, 356)
Screenshot: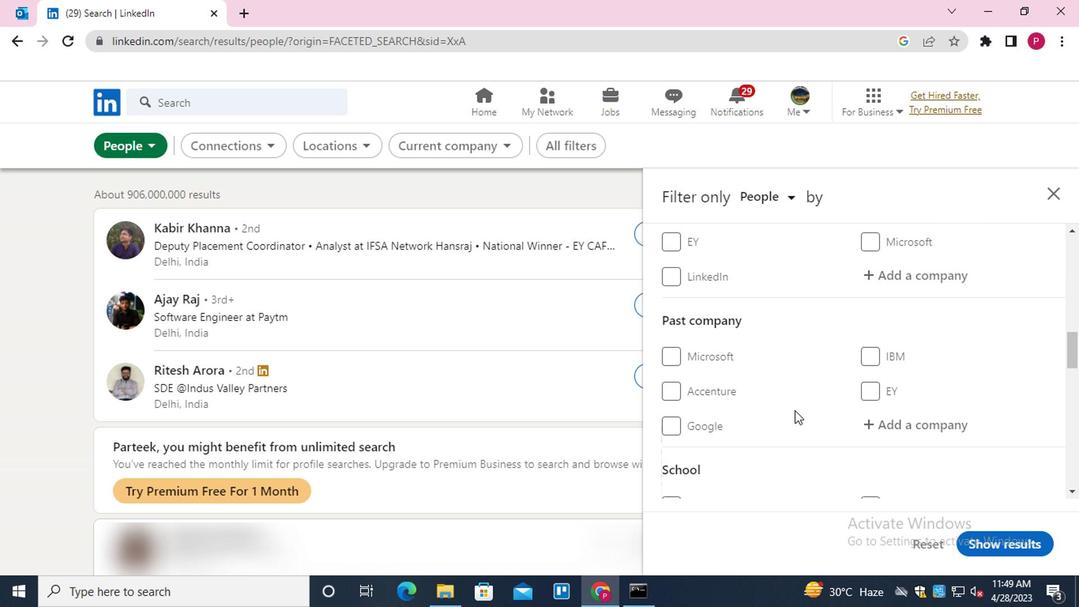 
Action: Mouse scrolled (861, 357) with delta (0, 1)
Screenshot: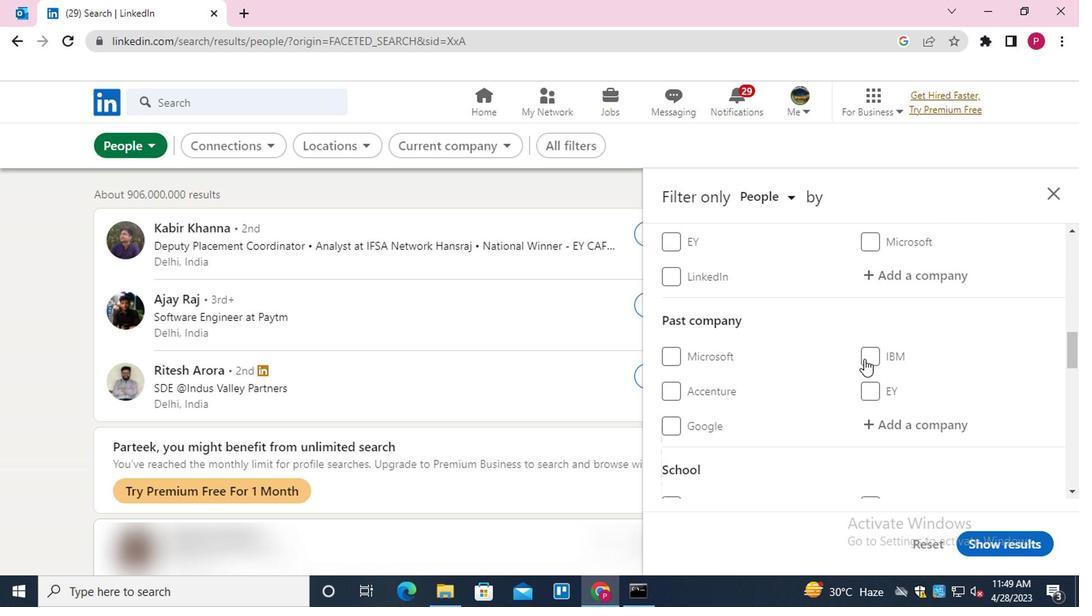 
Action: Mouse moved to (895, 345)
Screenshot: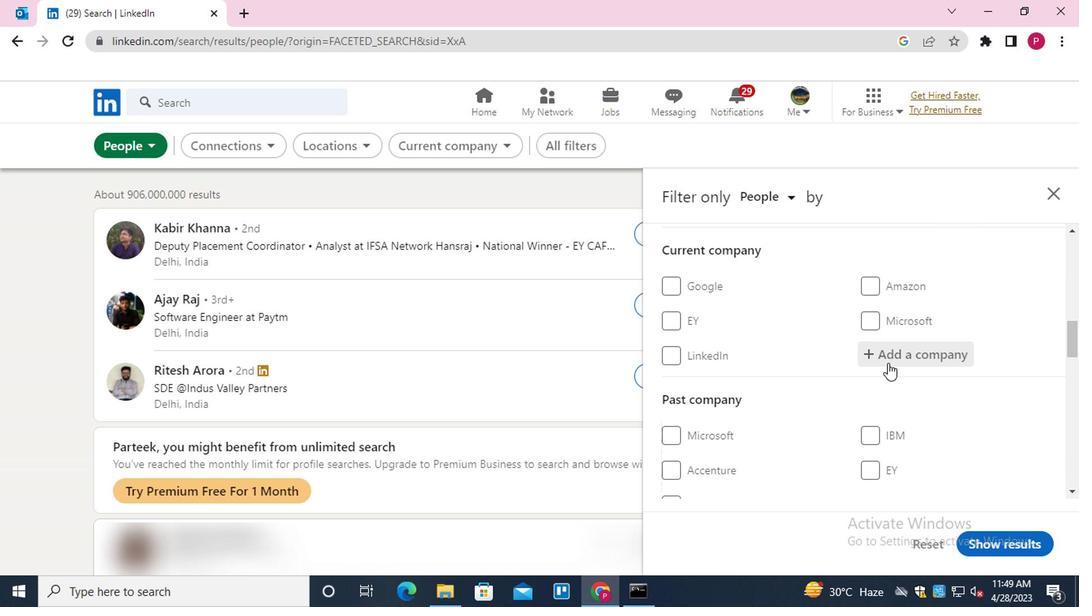 
Action: Mouse pressed left at (895, 345)
Screenshot: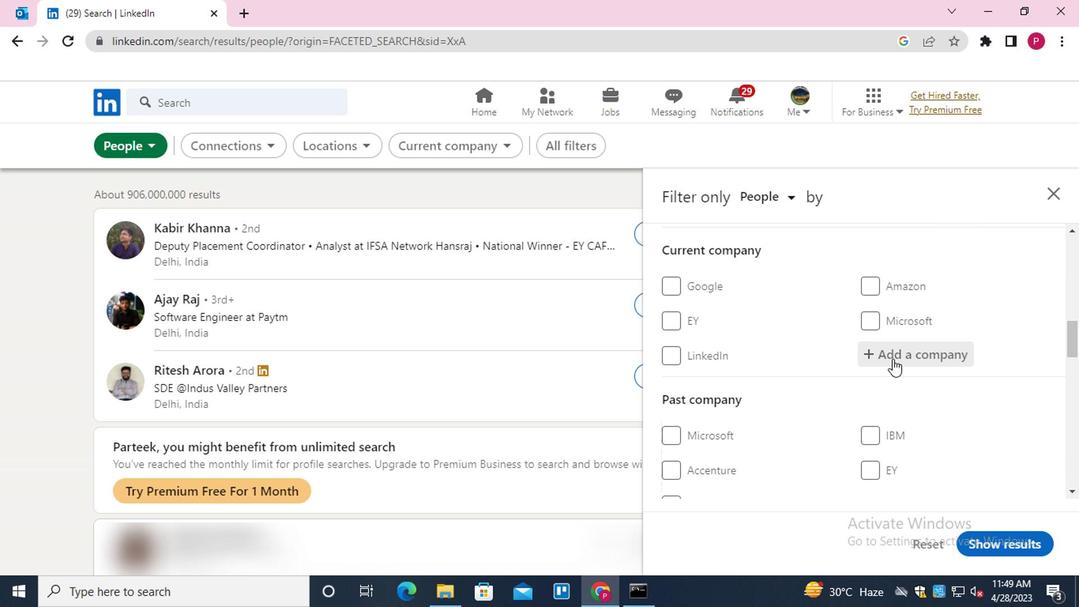 
Action: Key pressed <Key.shift><Key.shift><Key.shift><Key.shift><Key.shift><Key.shift><Key.shift><Key.shift><Key.shift>CARRER<Key.backspace><Key.backspace><Key.backspace>EER<Key.space>FOR<Key.space><Key.shift>FRESHER<Key.down><Key.enter>
Screenshot: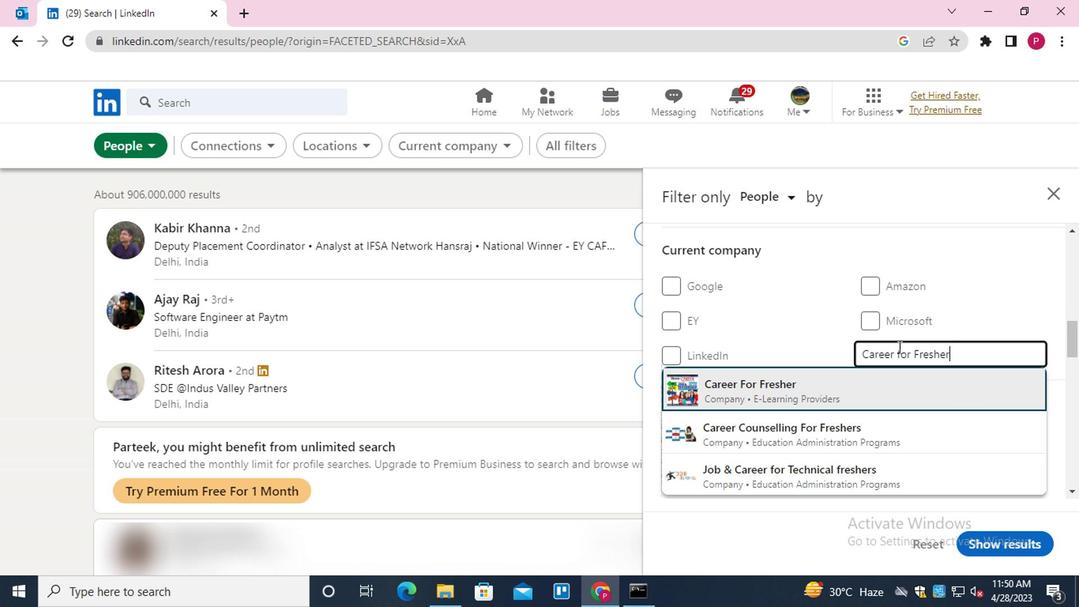 
Action: Mouse moved to (882, 351)
Screenshot: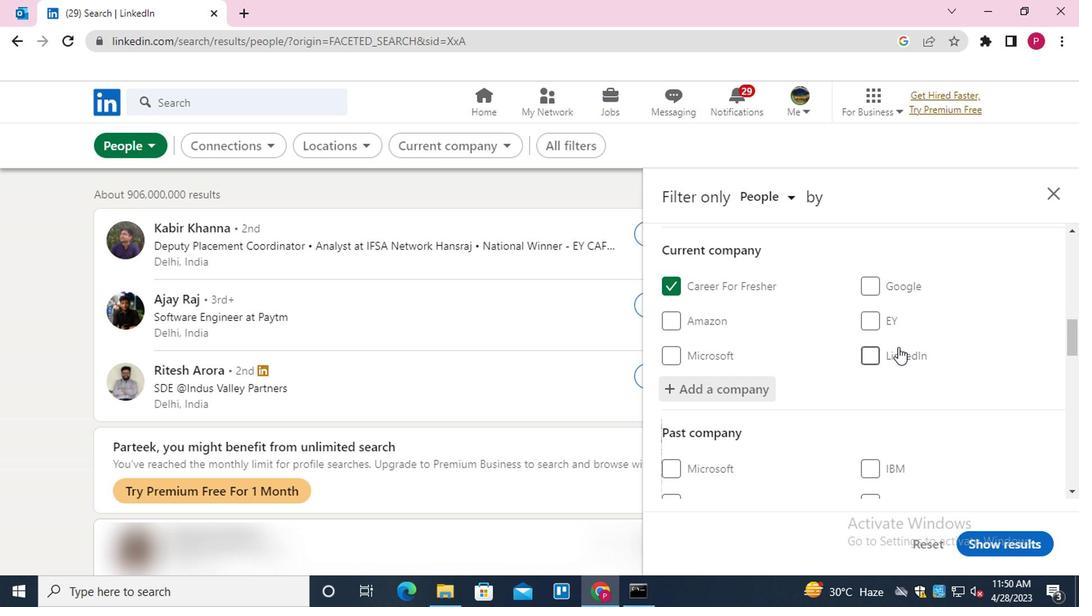 
Action: Mouse scrolled (882, 350) with delta (0, -1)
Screenshot: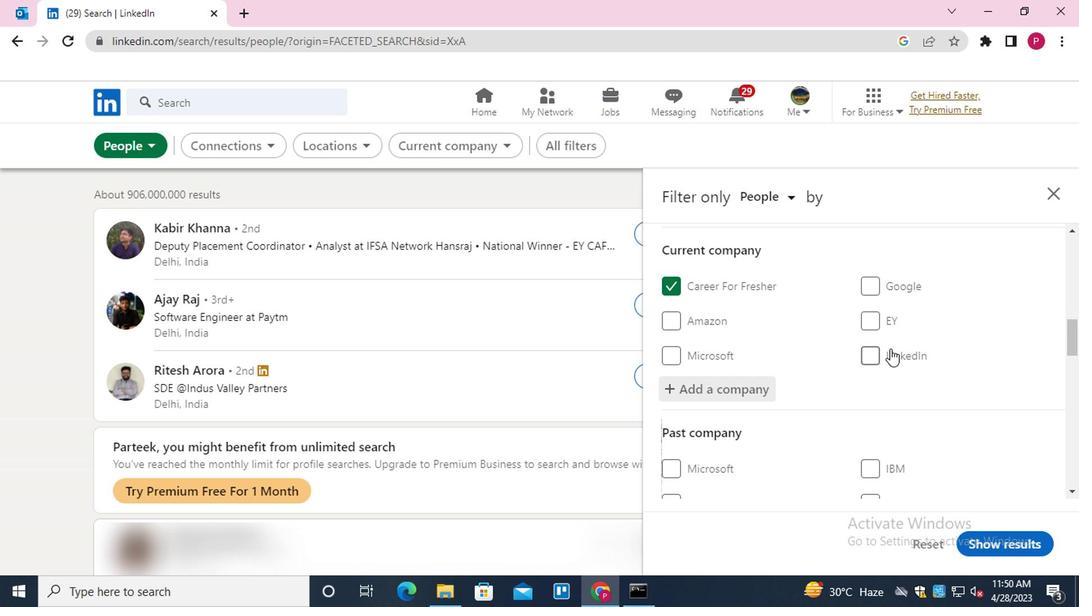 
Action: Mouse scrolled (882, 350) with delta (0, -1)
Screenshot: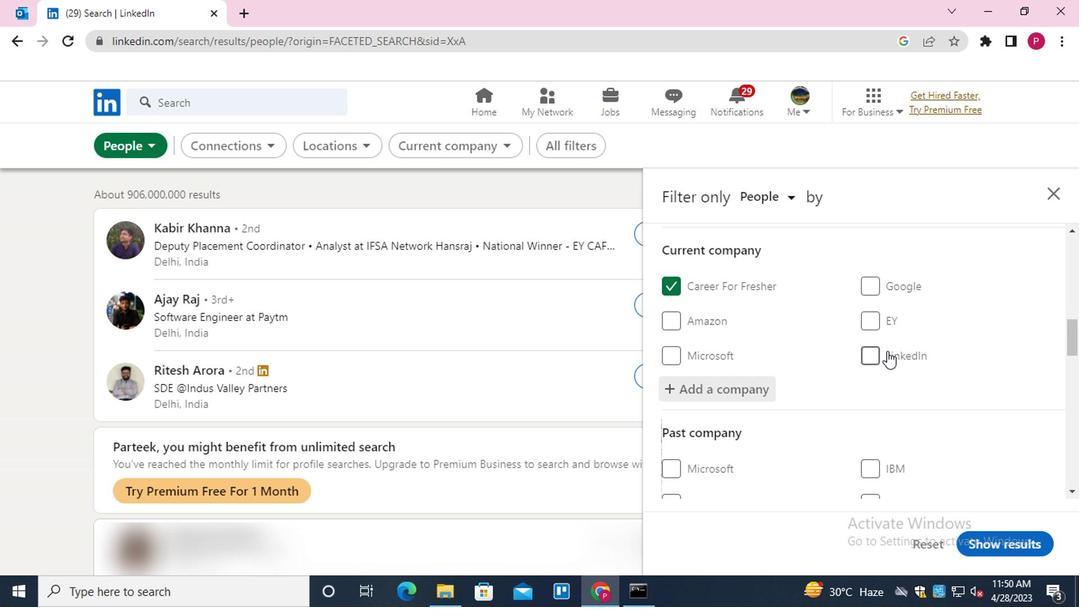 
Action: Mouse scrolled (882, 350) with delta (0, -1)
Screenshot: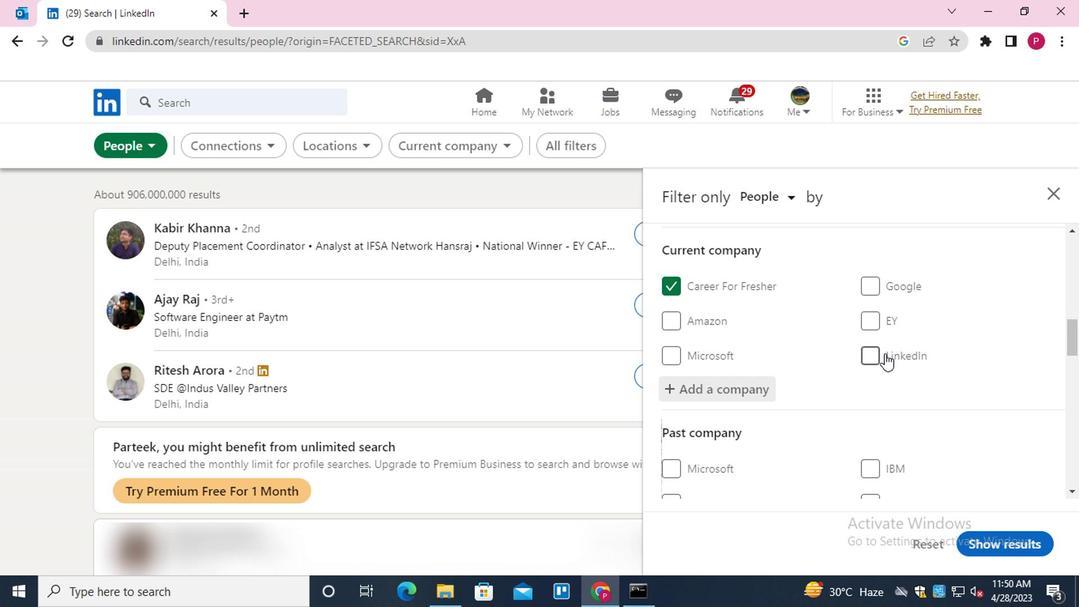 
Action: Mouse scrolled (882, 350) with delta (0, -1)
Screenshot: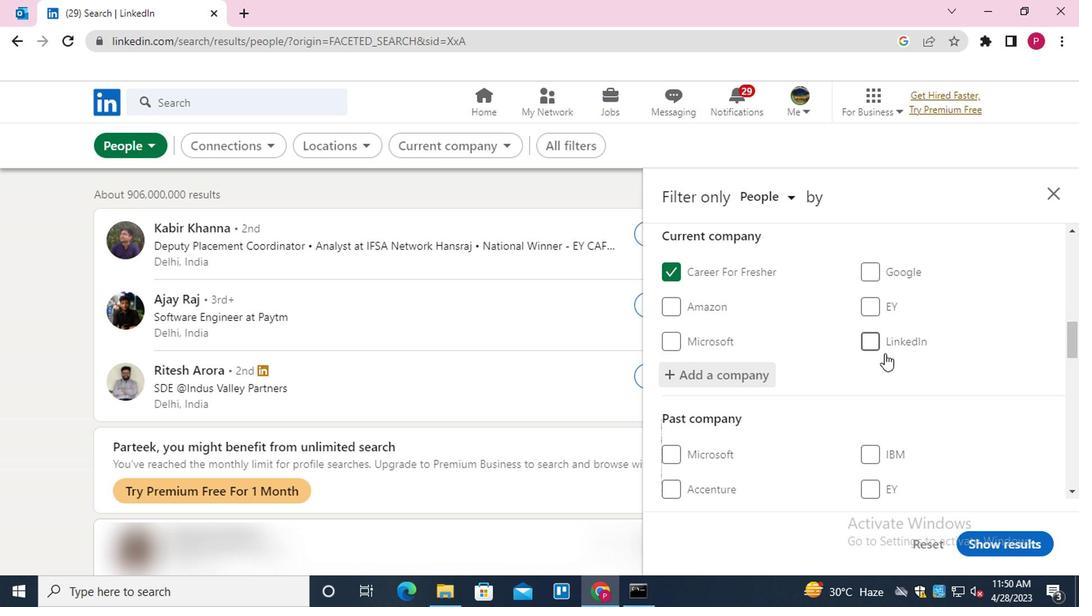 
Action: Mouse moved to (893, 368)
Screenshot: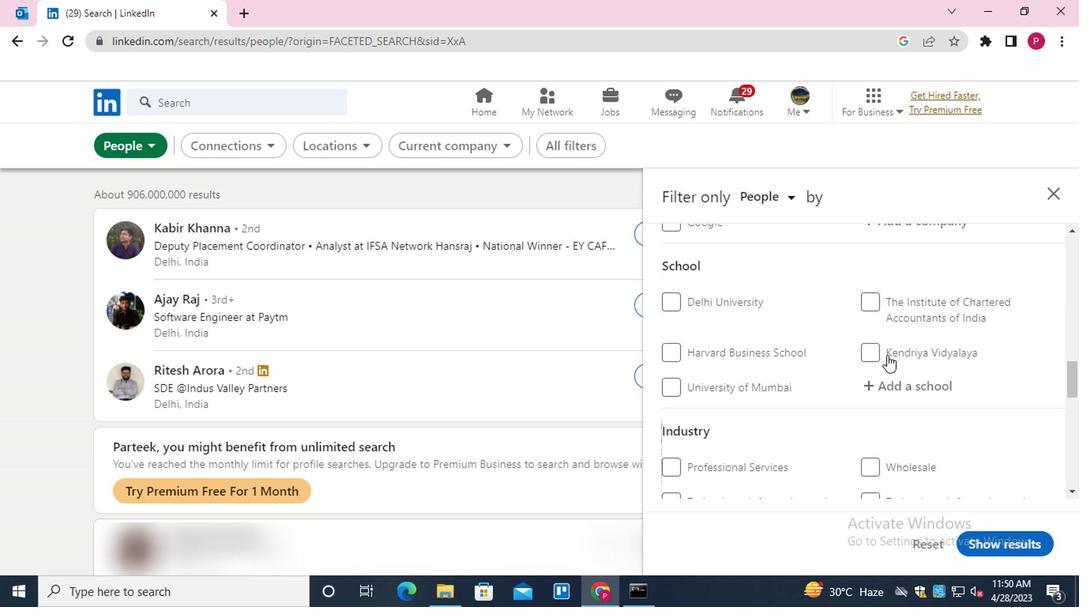 
Action: Mouse pressed left at (893, 368)
Screenshot: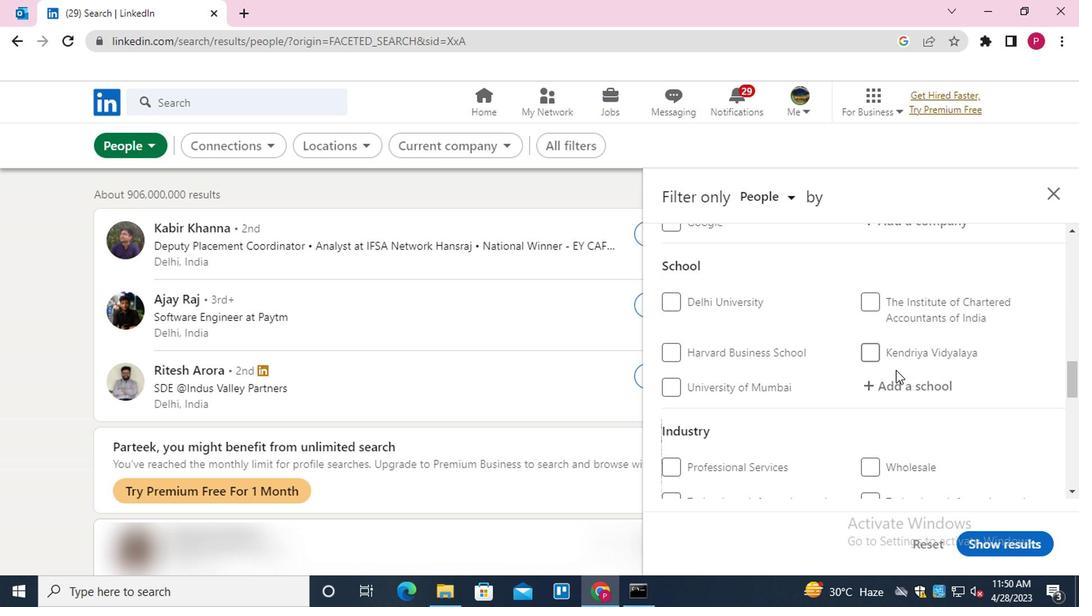 
Action: Mouse moved to (894, 377)
Screenshot: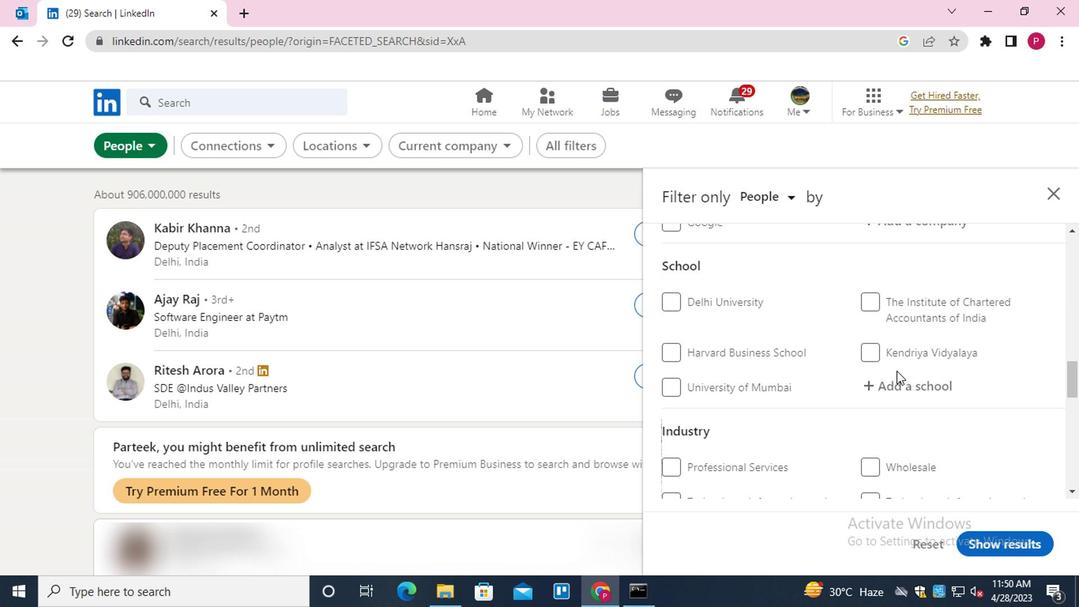 
Action: Mouse pressed left at (894, 377)
Screenshot: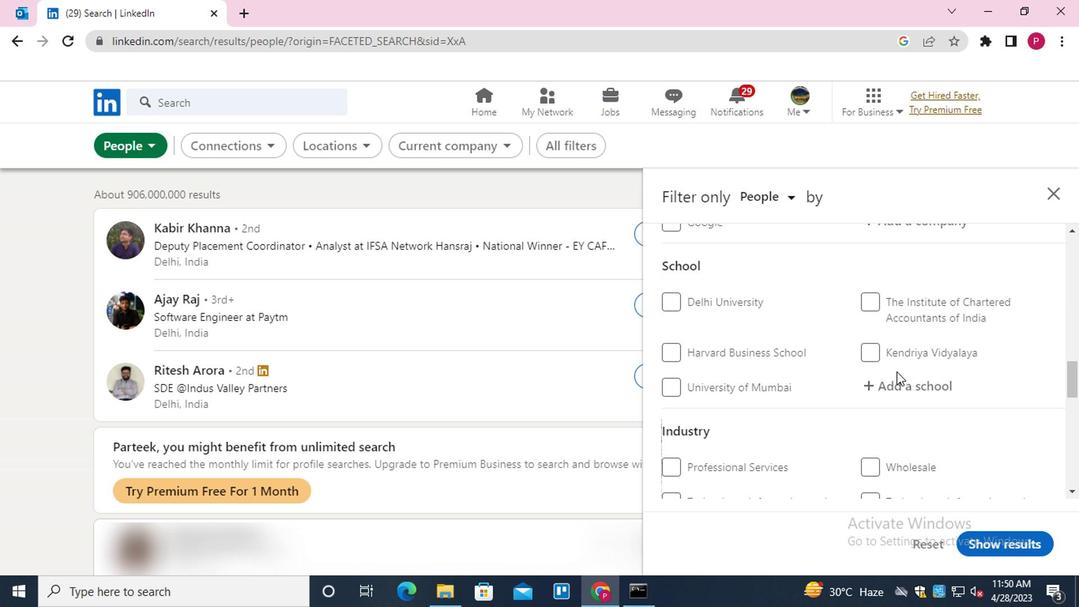
Action: Mouse moved to (894, 364)
Screenshot: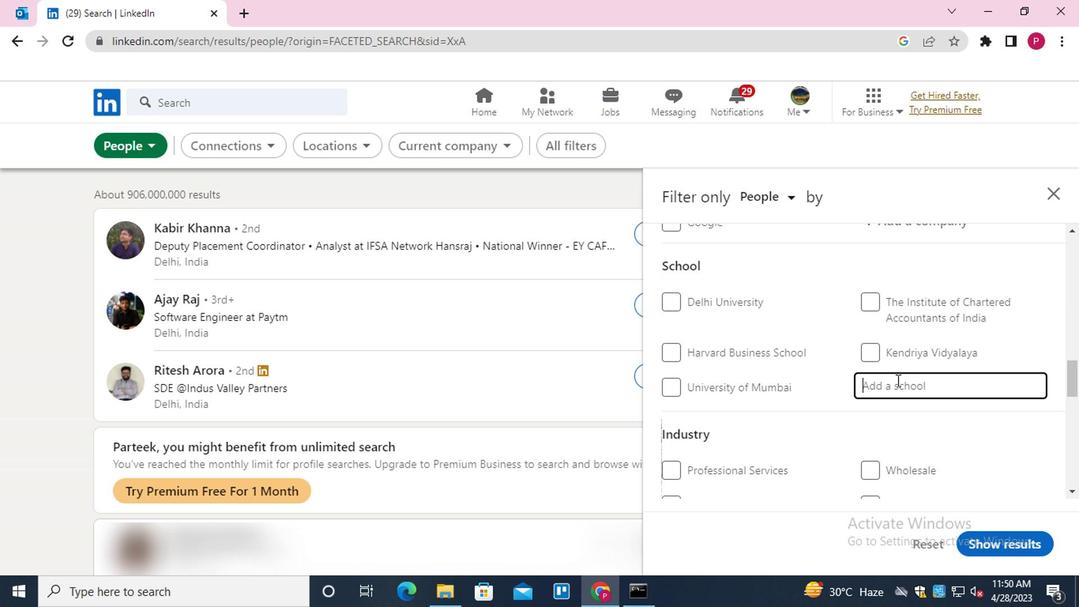 
Action: Mouse scrolled (894, 364) with delta (0, 0)
Screenshot: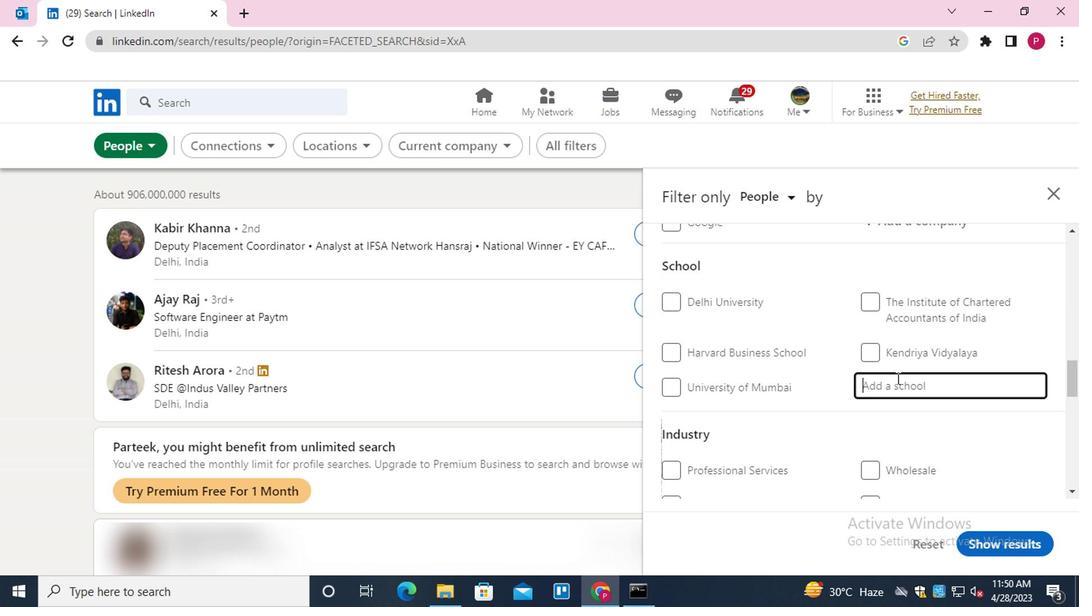 
Action: Key pressed <Key.shift>VIJAYAWADA<Key.space><Key.down><Key.enter>
Screenshot: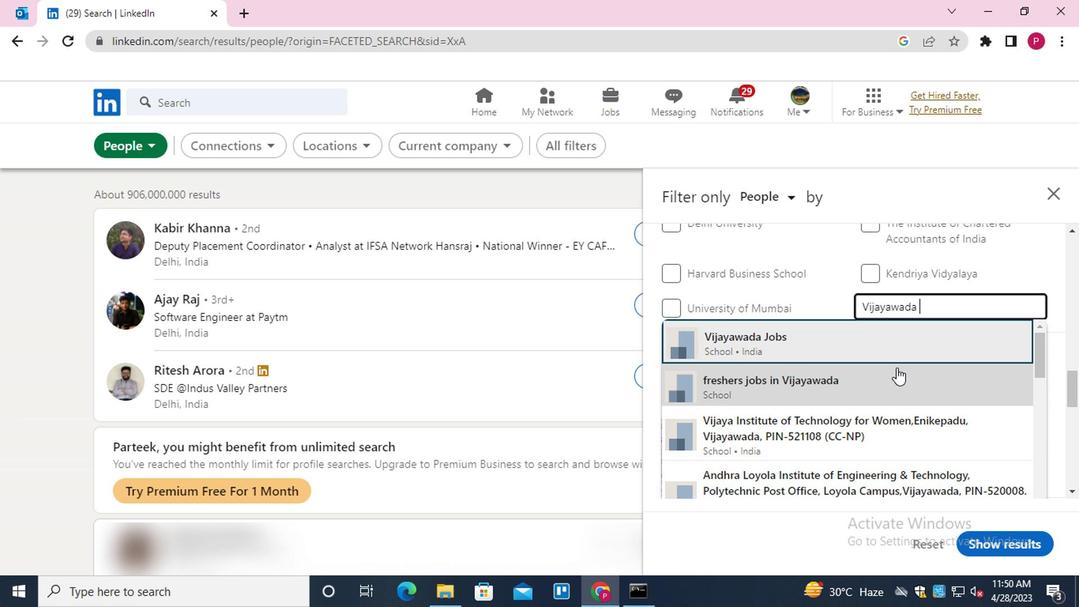 
Action: Mouse scrolled (894, 364) with delta (0, 0)
Screenshot: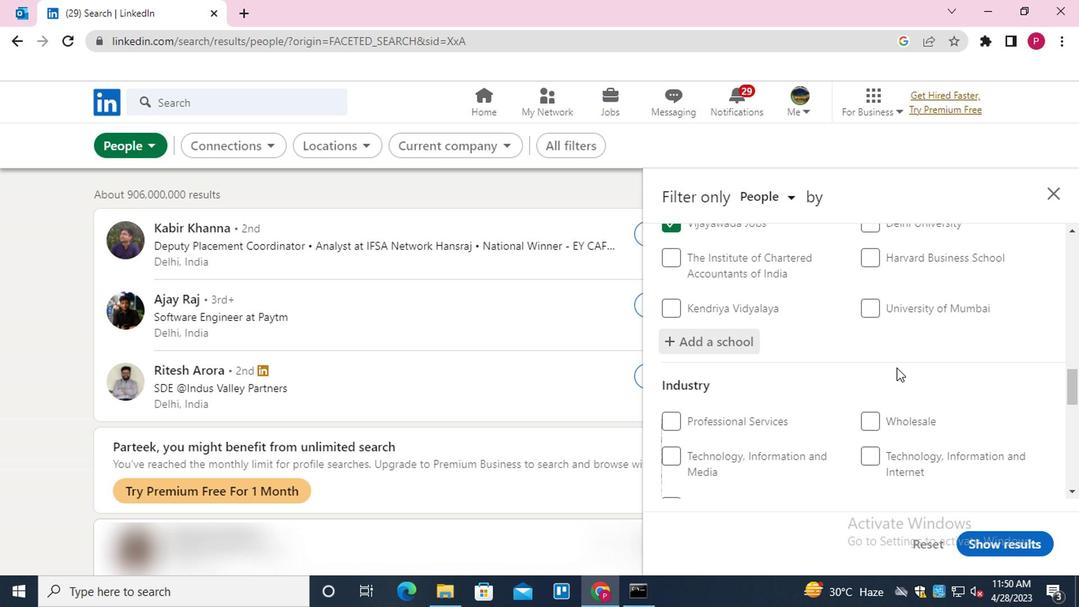 
Action: Mouse scrolled (894, 364) with delta (0, 0)
Screenshot: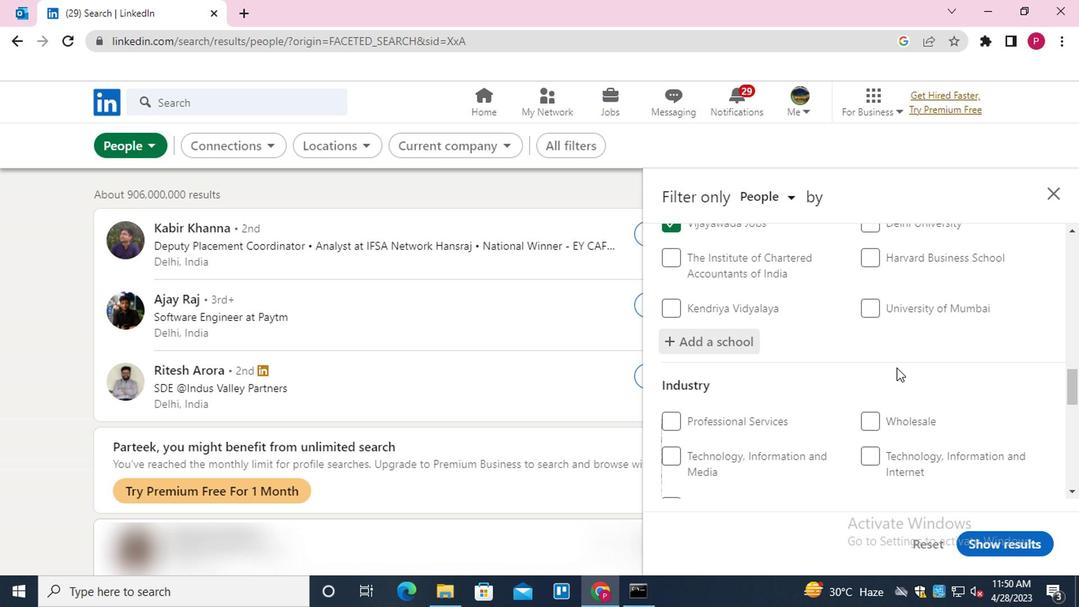 
Action: Mouse scrolled (894, 364) with delta (0, 0)
Screenshot: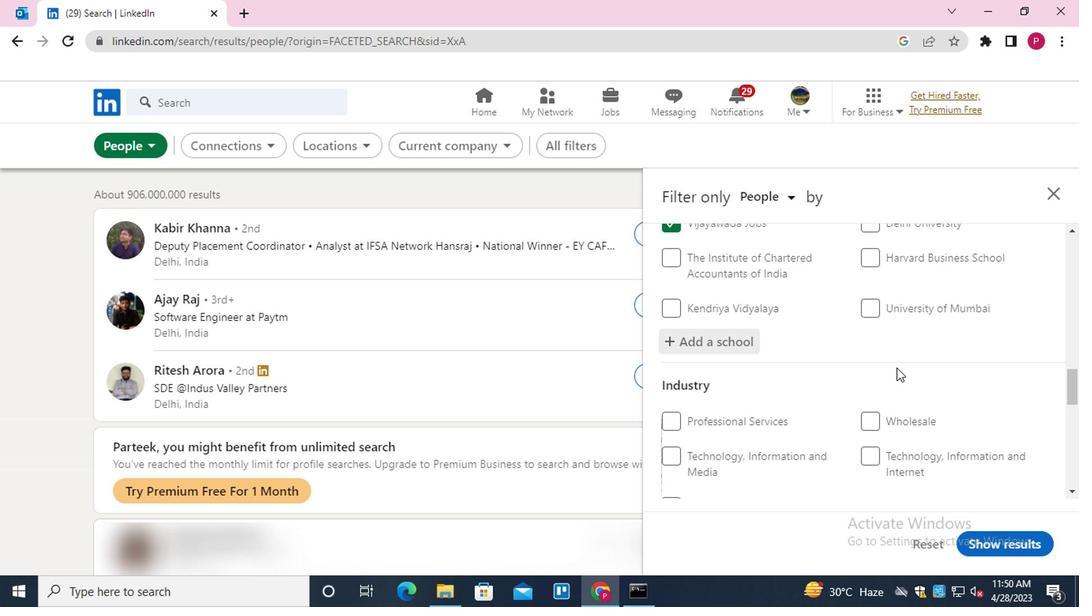 
Action: Mouse moved to (912, 265)
Screenshot: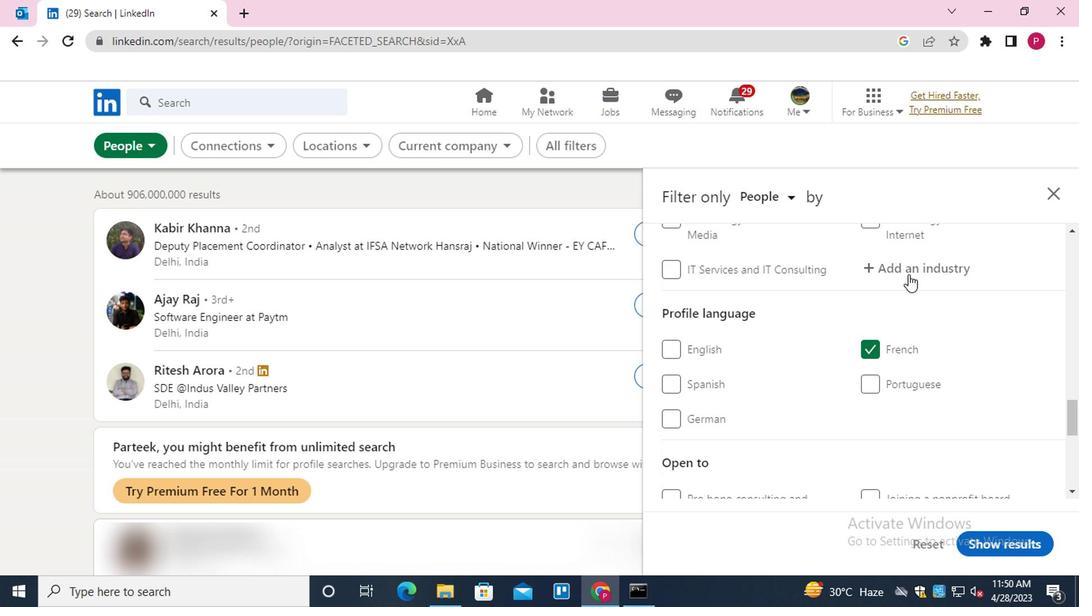
Action: Mouse pressed left at (912, 265)
Screenshot: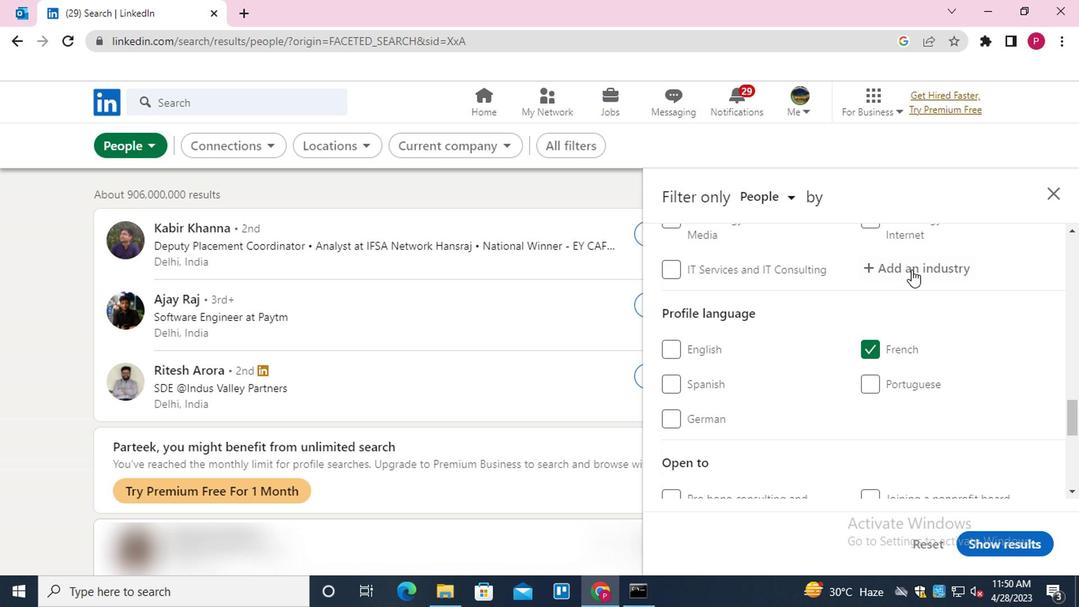 
Action: Key pressed <Key.shift>N<Key.backspace><Key.shift>BUSNIS<Key.backspace><Key.backspace><Key.backspace>I<Key.down><Key.down><Key.down><Key.enter>
Screenshot: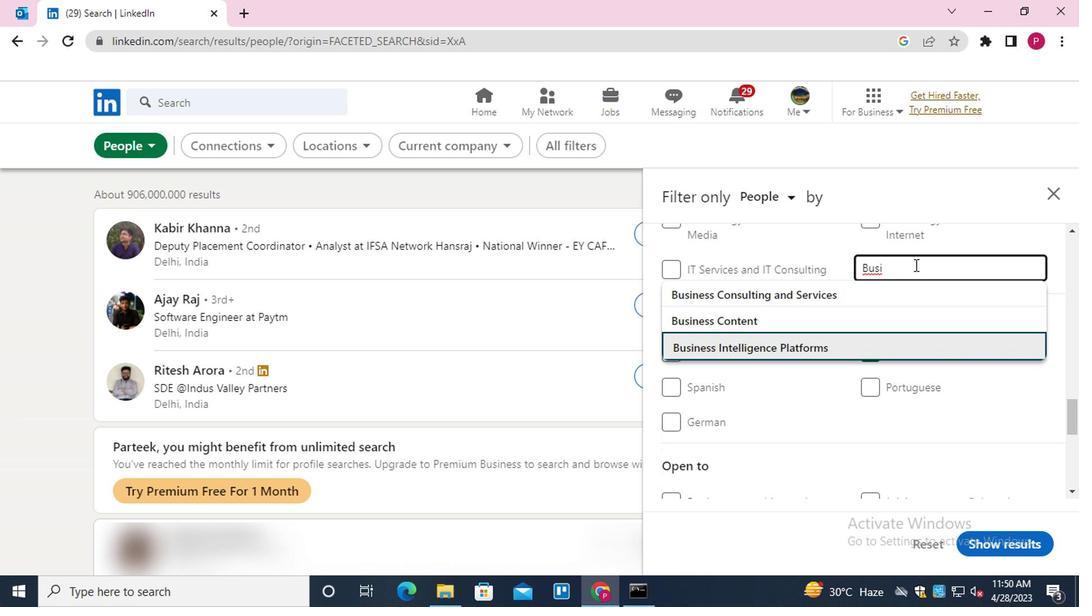 
Action: Mouse moved to (827, 353)
Screenshot: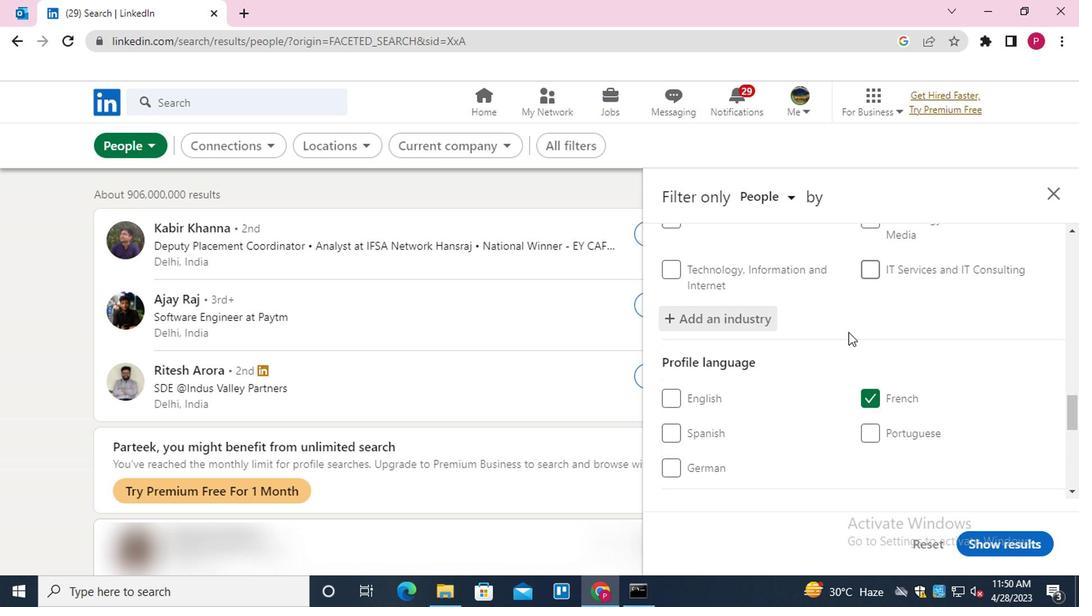 
Action: Mouse scrolled (827, 352) with delta (0, -1)
Screenshot: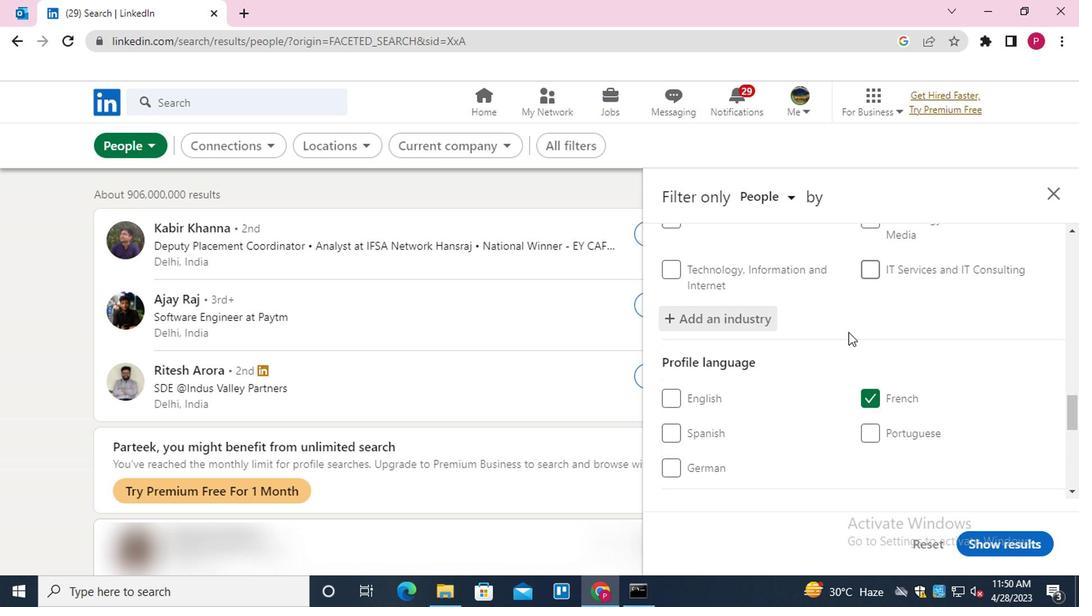 
Action: Mouse scrolled (827, 352) with delta (0, -1)
Screenshot: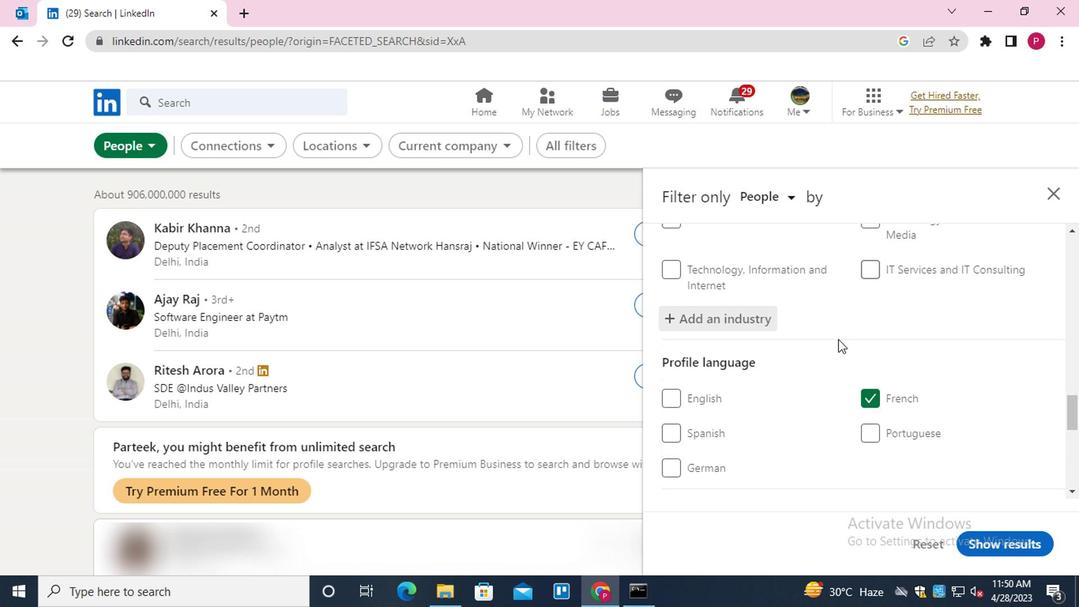 
Action: Mouse scrolled (827, 352) with delta (0, -1)
Screenshot: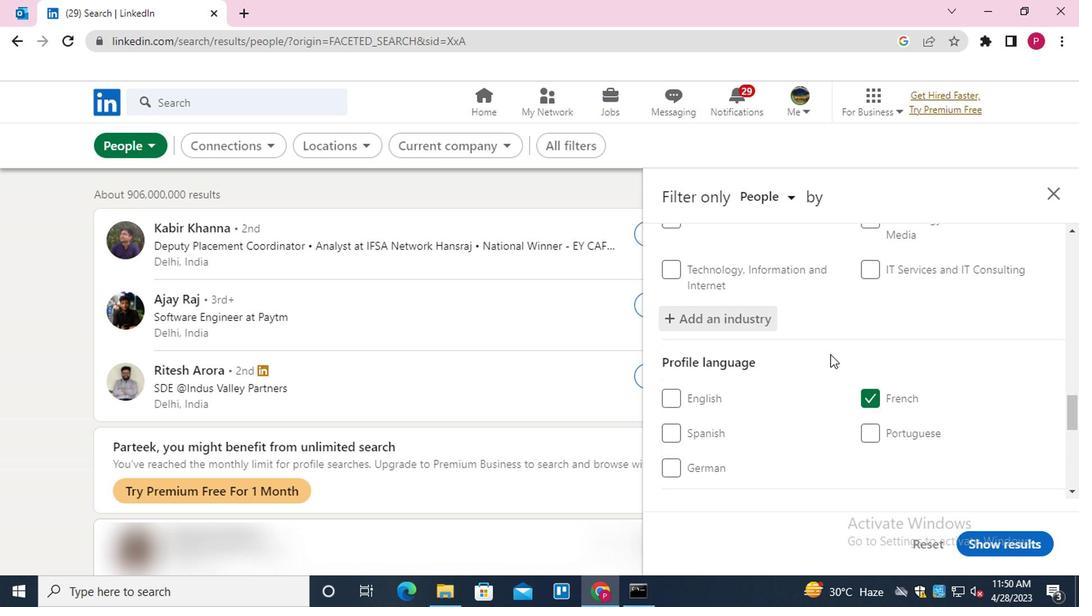 
Action: Mouse moved to (827, 355)
Screenshot: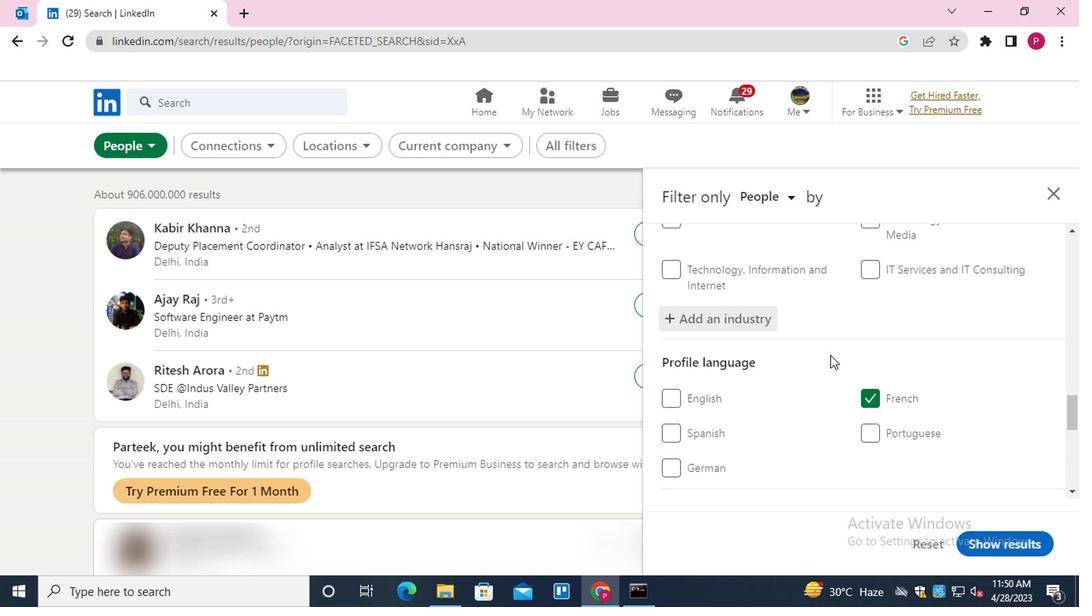
Action: Mouse scrolled (827, 355) with delta (0, 0)
Screenshot: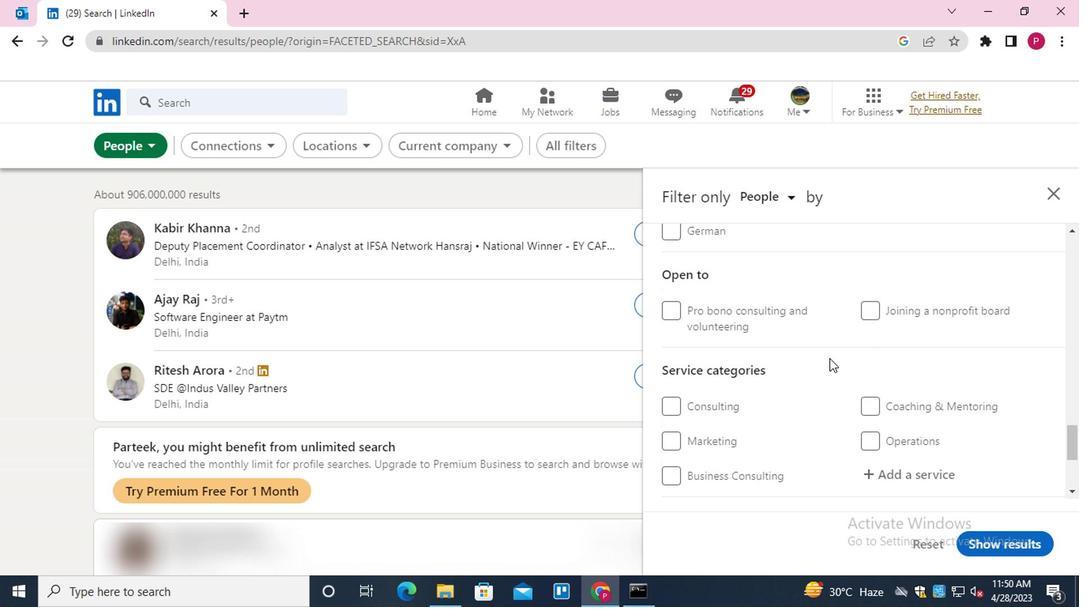 
Action: Mouse moved to (922, 395)
Screenshot: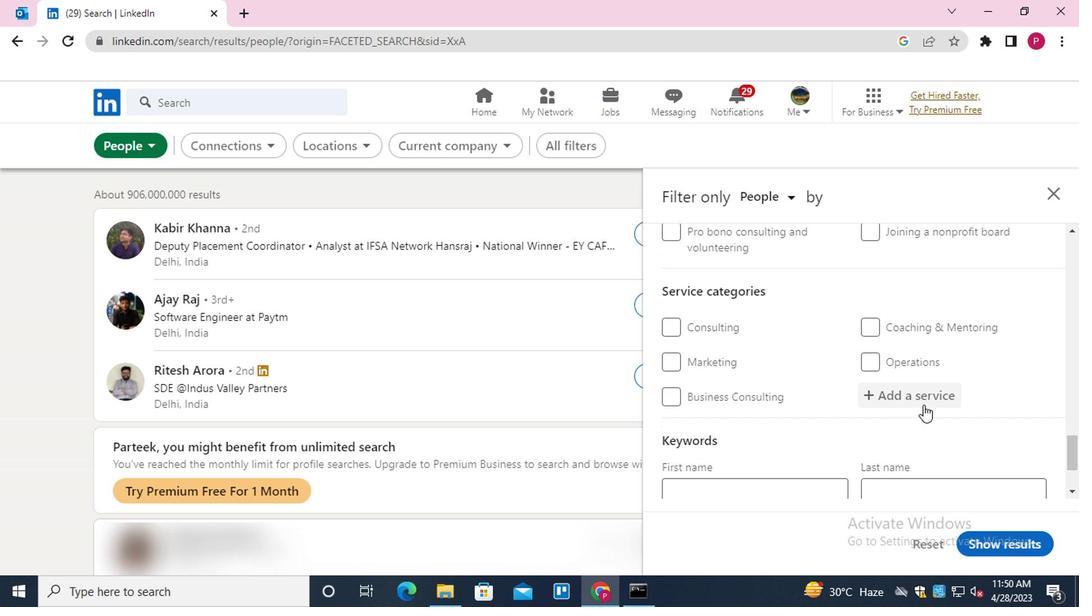
Action: Mouse pressed left at (922, 395)
Screenshot: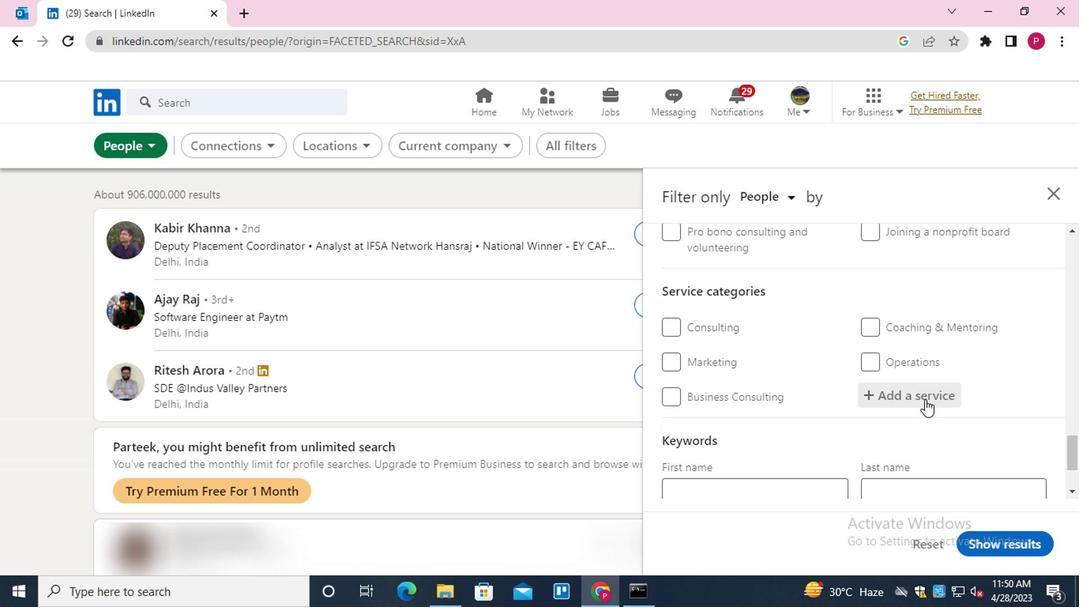 
Action: Key pressed <Key.shift>NETWORK<Key.down><Key.down><Key.down><Key.down><Key.enter>
Screenshot: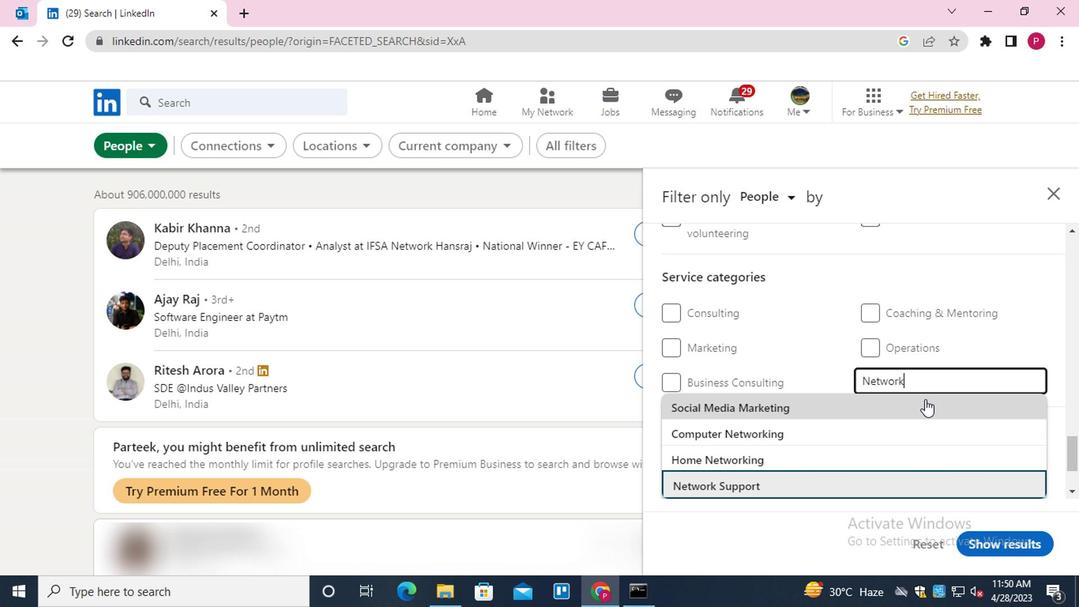 
Action: Mouse scrolled (922, 395) with delta (0, 0)
Screenshot: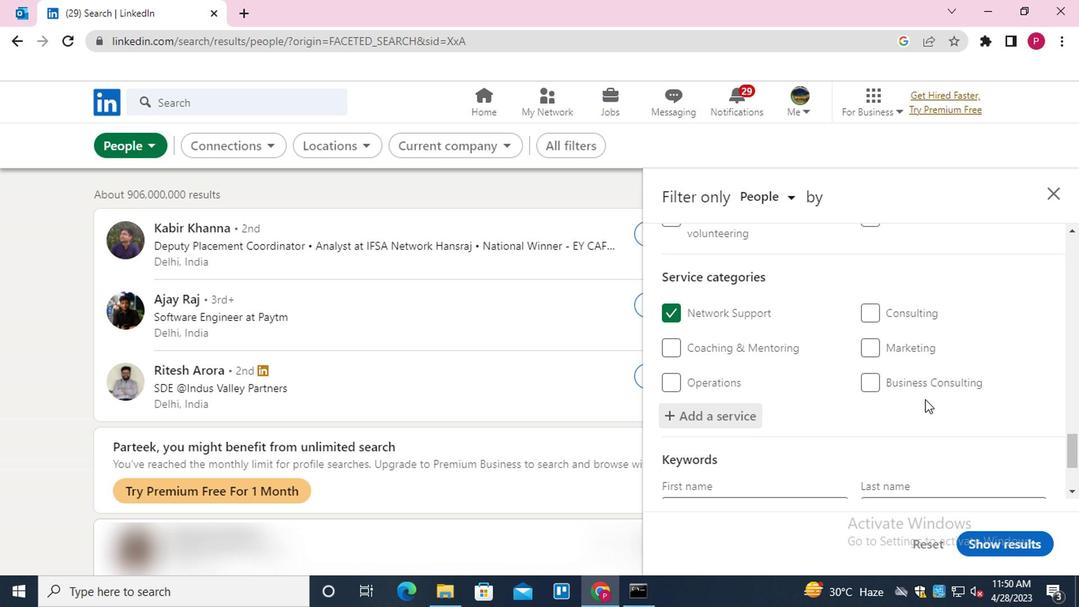 
Action: Mouse scrolled (922, 395) with delta (0, 0)
Screenshot: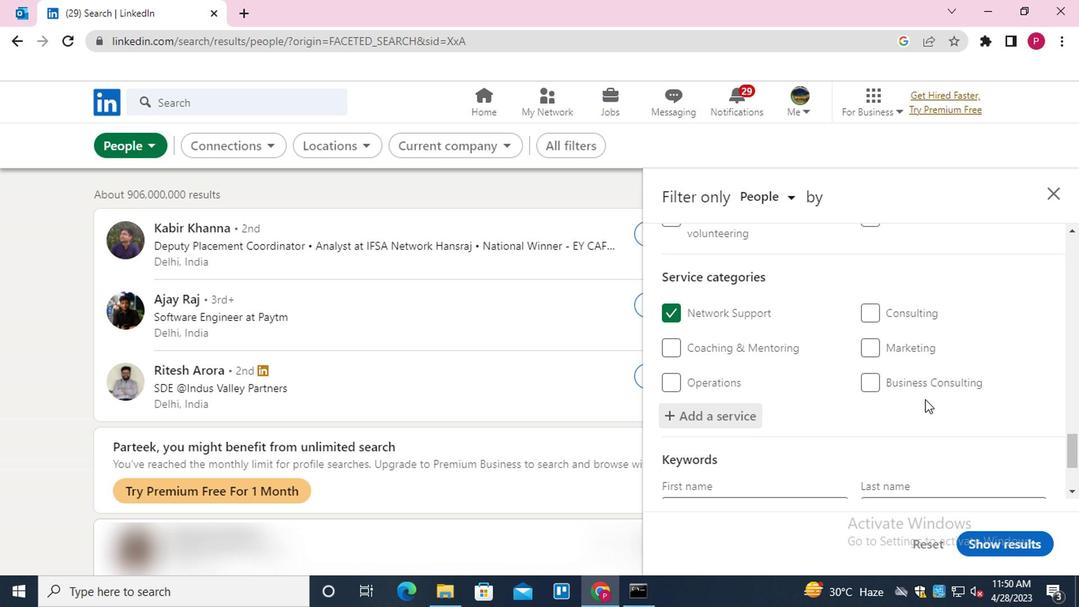 
Action: Mouse scrolled (922, 395) with delta (0, 0)
Screenshot: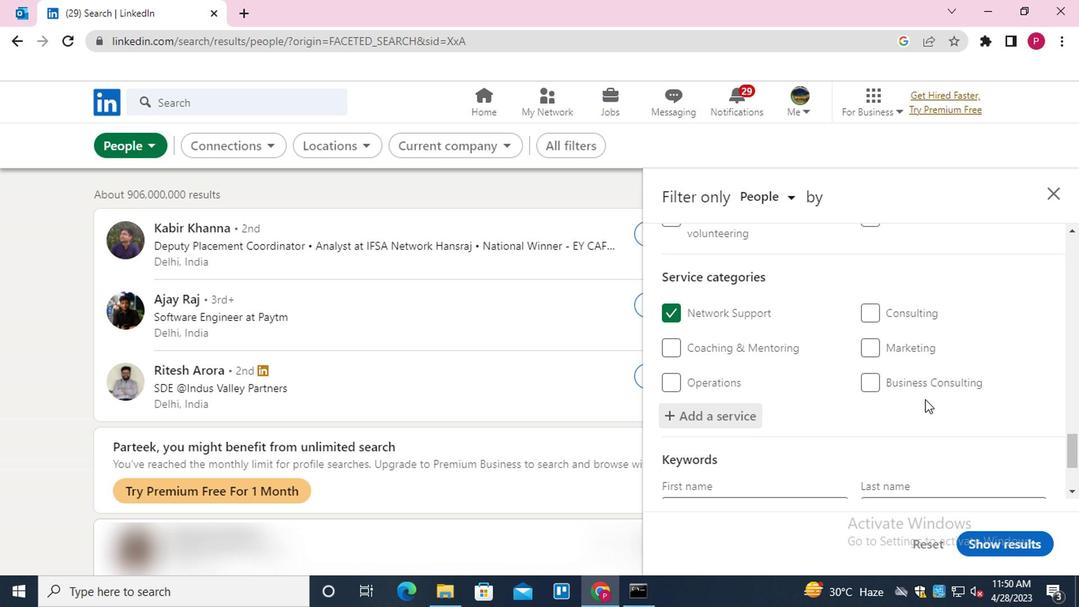 
Action: Mouse scrolled (922, 395) with delta (0, 0)
Screenshot: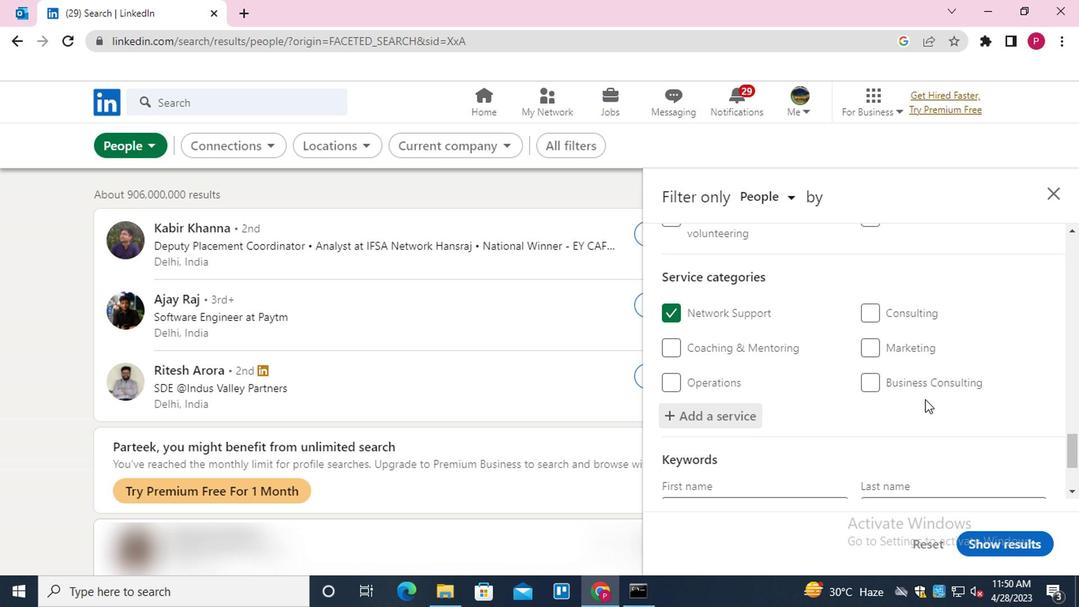 
Action: Mouse moved to (749, 429)
Screenshot: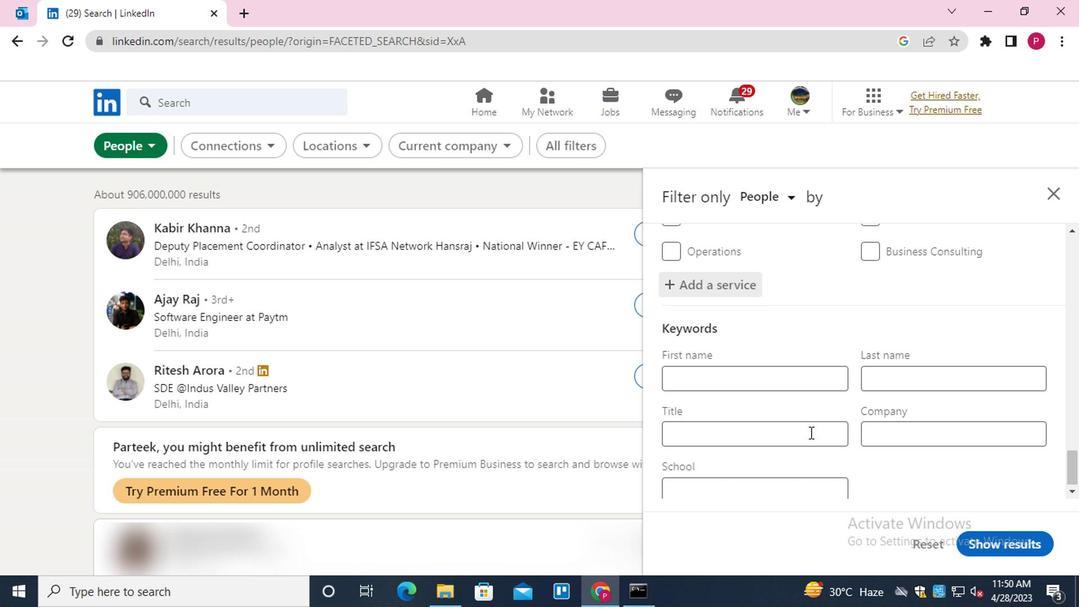 
Action: Mouse pressed left at (749, 429)
Screenshot: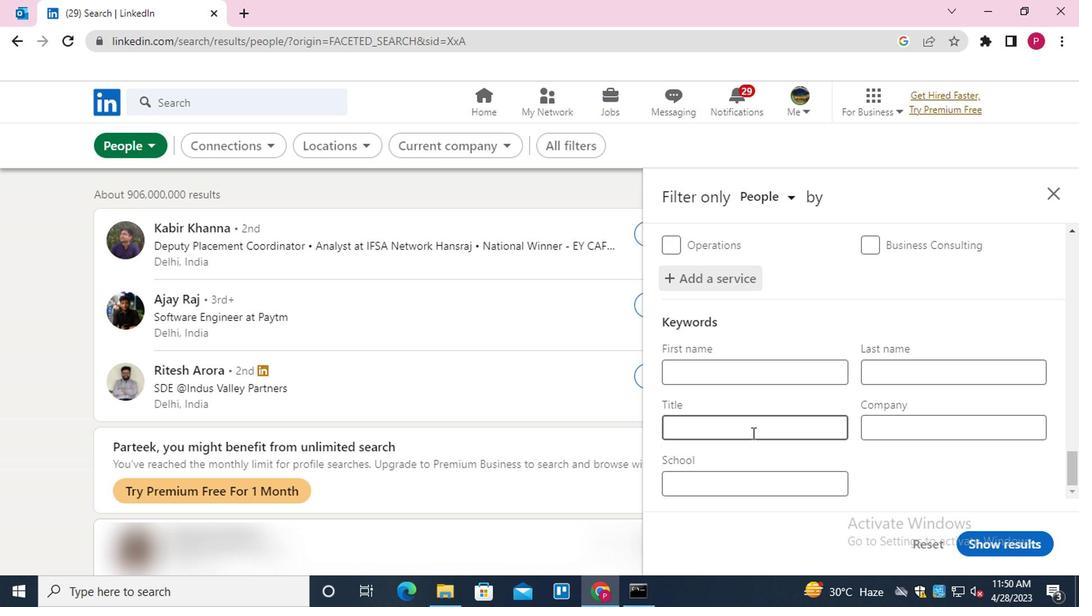 
Action: Key pressed <Key.shift><Key.shift><Key.shift><Key.shift><Key.shift><Key.shift><Key.shift><Key.shift><Key.shift><Key.shift><Key.shift><Key.shift><Key.shift><Key.shift><Key.shift><Key.shift><Key.shift><Key.shift><Key.shift><Key.shift><Key.shift><Key.shift><Key.shift><Key.shift><Key.shift><Key.shift><Key.shift><Key.shift><Key.shift><Key.shift><Key.shift><Key.shift><Key.shift>PERSONAL<Key.space><Key.shift>TRAINER
Screenshot: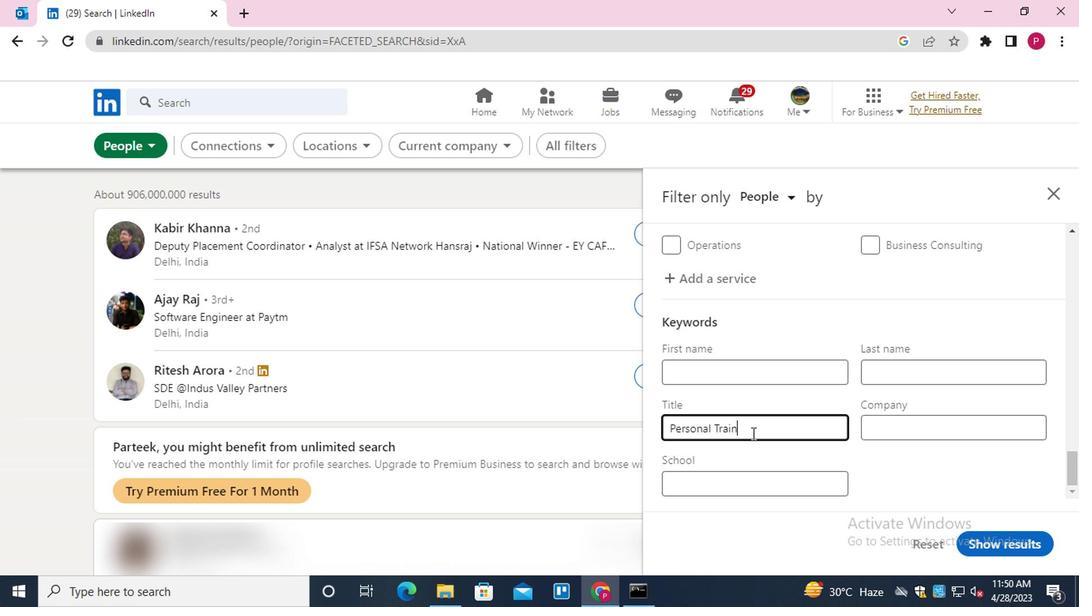 
Action: Mouse moved to (978, 535)
Screenshot: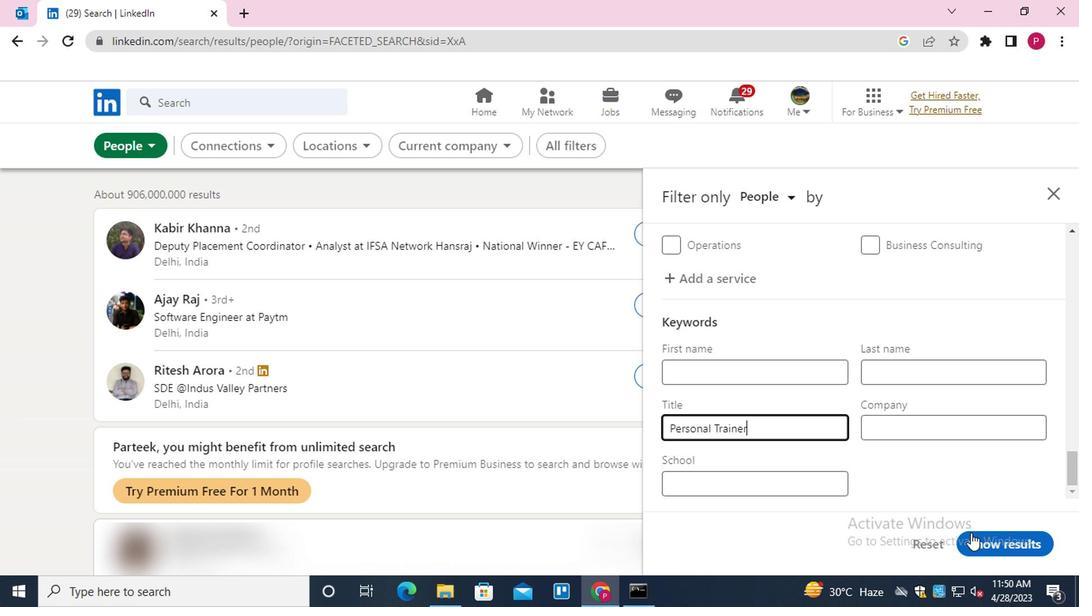 
Action: Mouse pressed left at (978, 535)
Screenshot: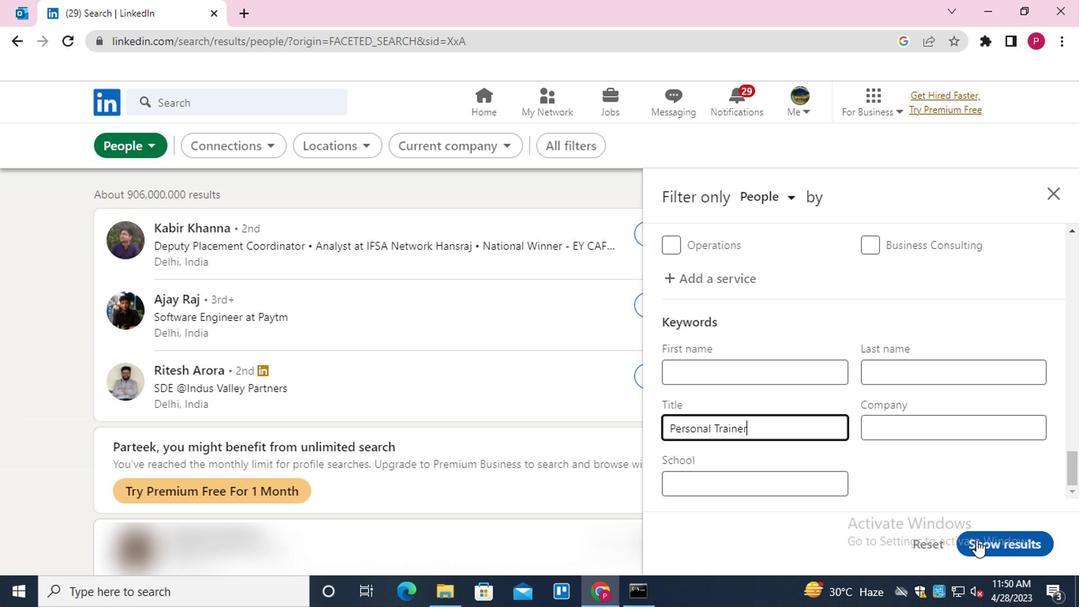 
Action: Mouse moved to (330, 269)
Screenshot: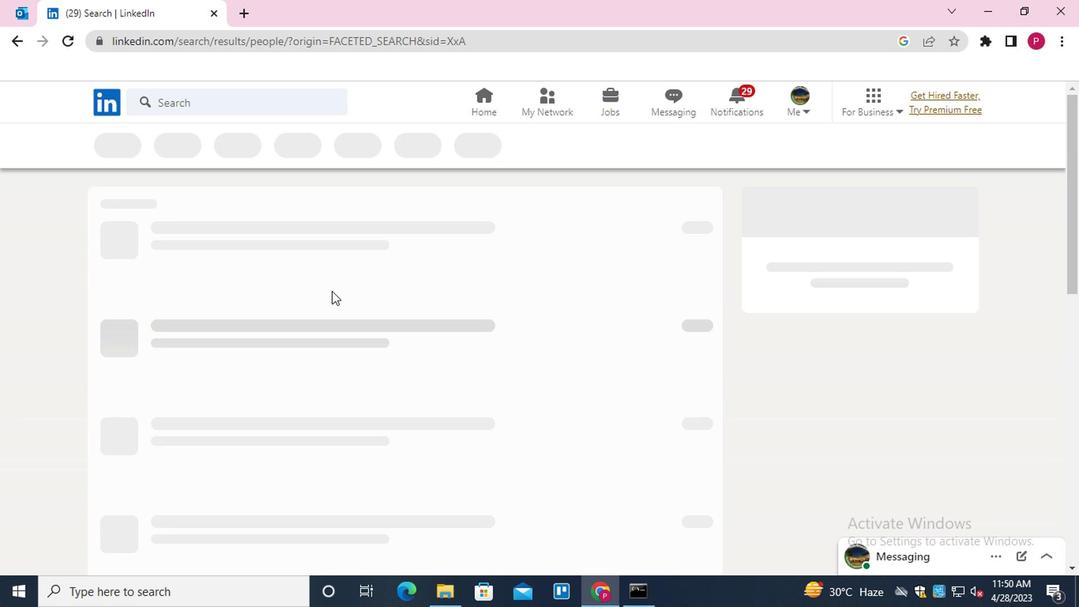 
